 Task: Search one way flight ticket for 4 adults, 2 children, 2 infants in seat and 1 infant on lap in economy from Indianapolis: Indianapolis International Airport to Jacksonville: Albert J. Ellis Airport on 5-3-2023. Number of bags: 10 checked bags. Price is upto 65000. Outbound departure time preference is 15:45.
Action: Mouse moved to (226, 330)
Screenshot: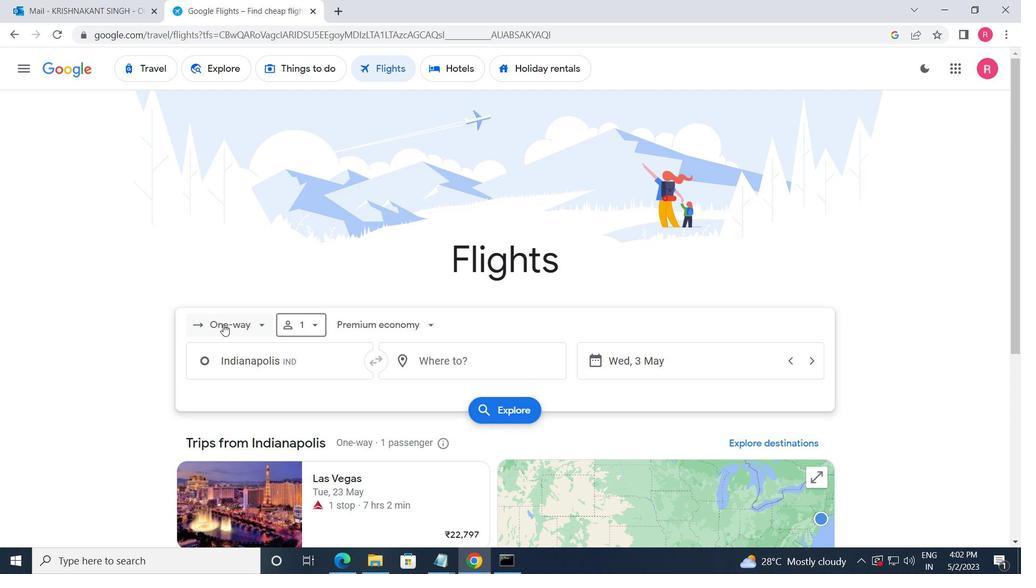 
Action: Mouse pressed left at (226, 330)
Screenshot: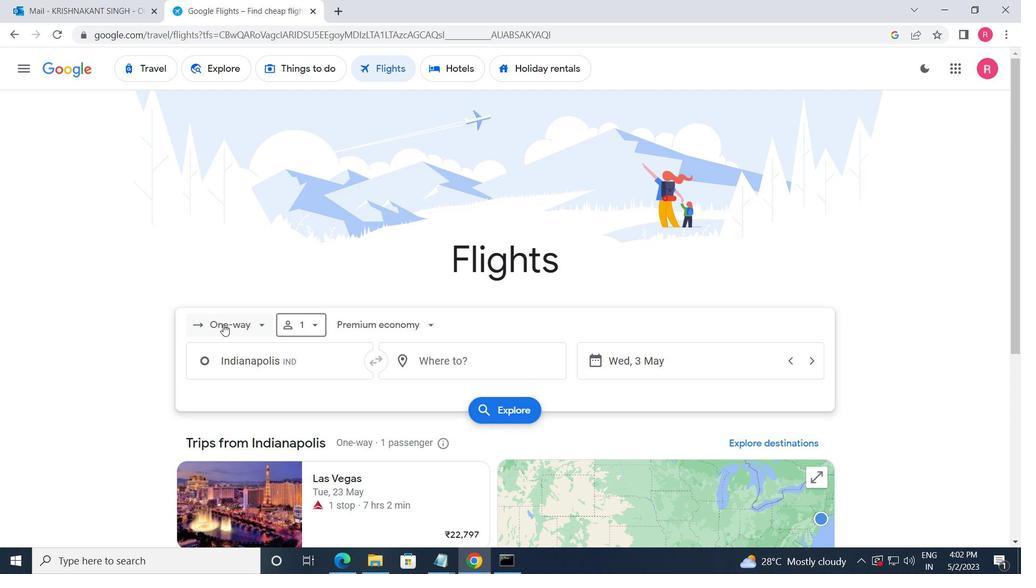 
Action: Mouse moved to (272, 397)
Screenshot: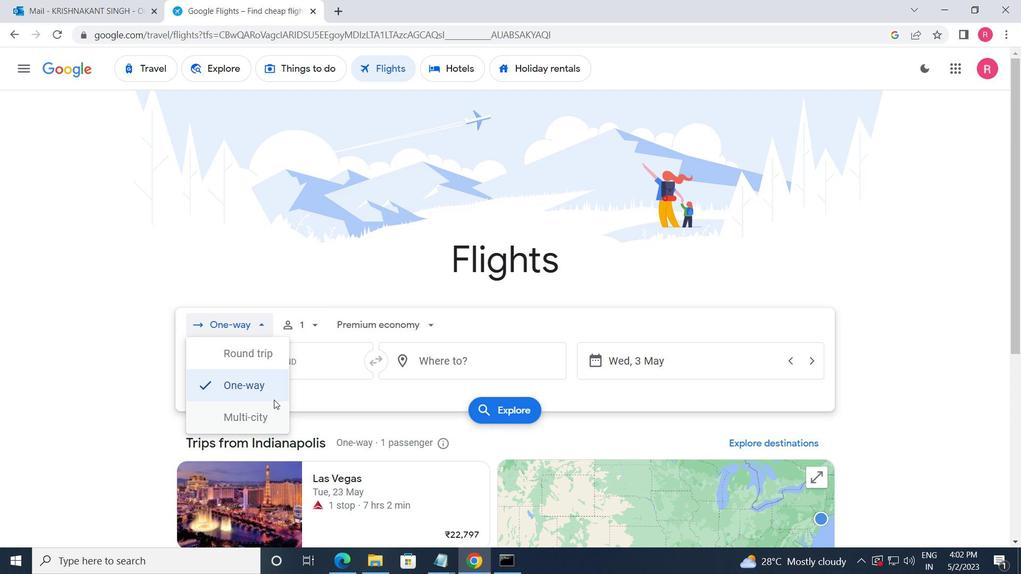 
Action: Mouse pressed left at (272, 397)
Screenshot: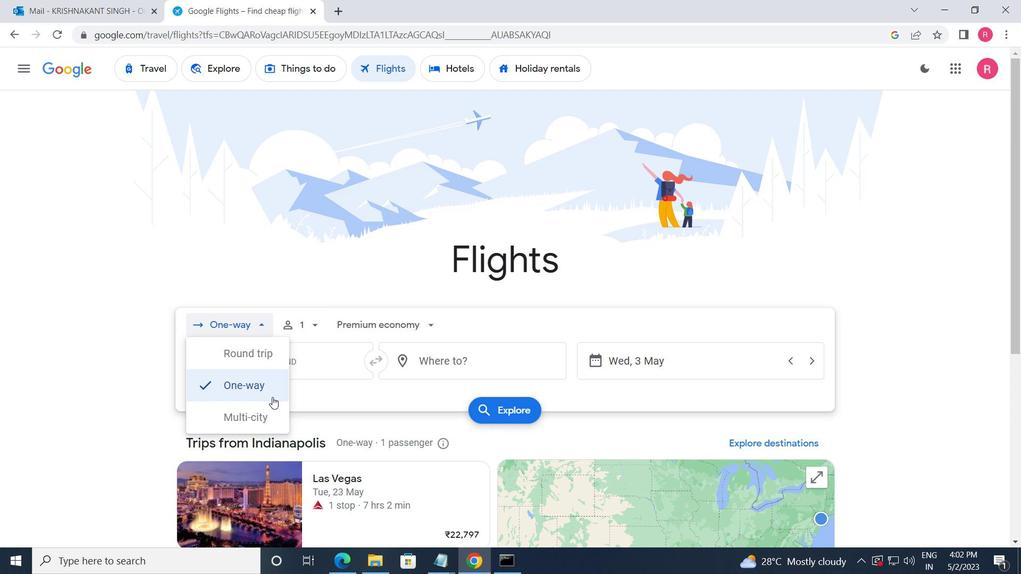 
Action: Mouse moved to (312, 320)
Screenshot: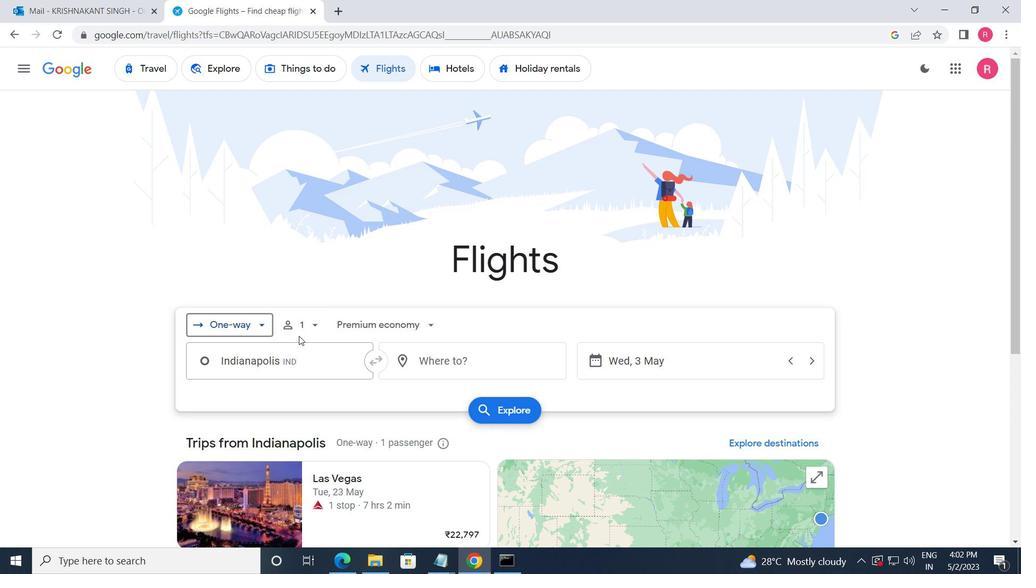 
Action: Mouse pressed left at (312, 320)
Screenshot: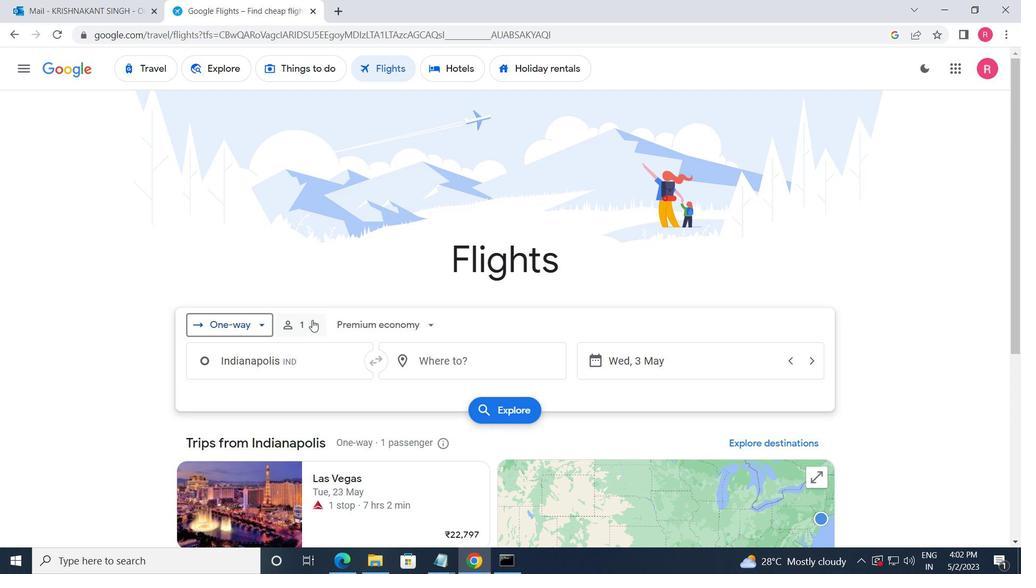 
Action: Mouse moved to (409, 365)
Screenshot: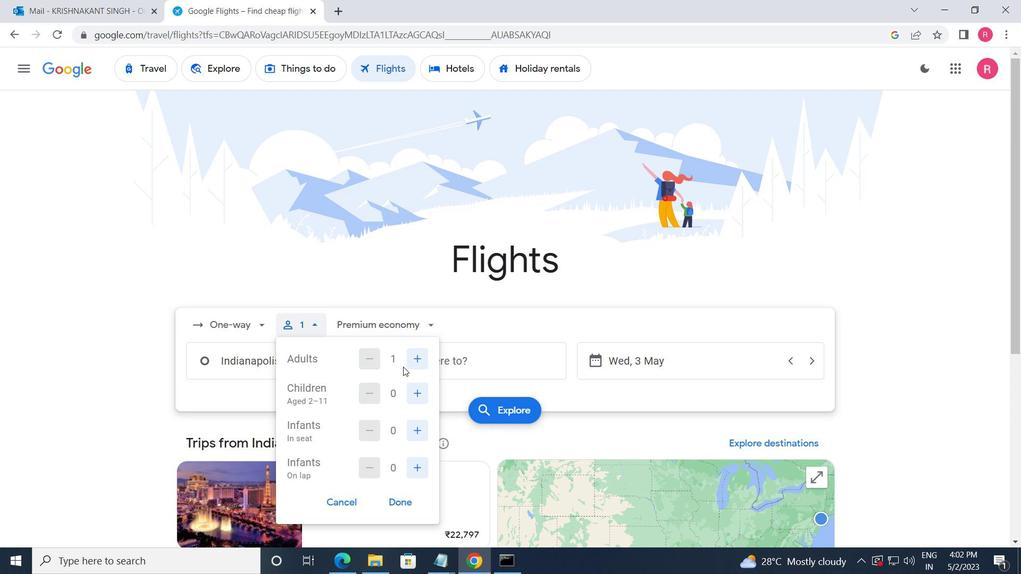 
Action: Mouse pressed left at (409, 365)
Screenshot: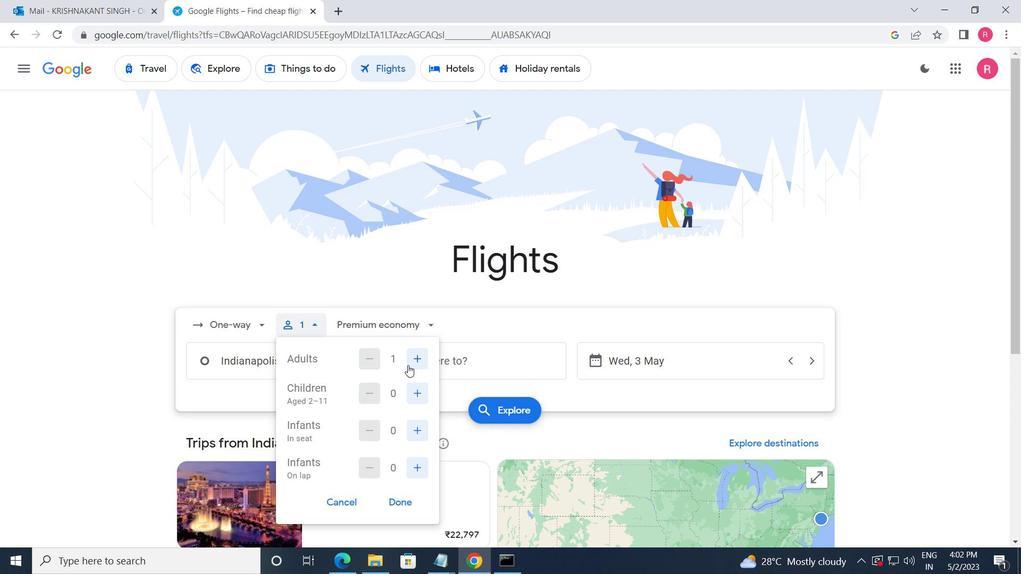 
Action: Mouse pressed left at (409, 365)
Screenshot: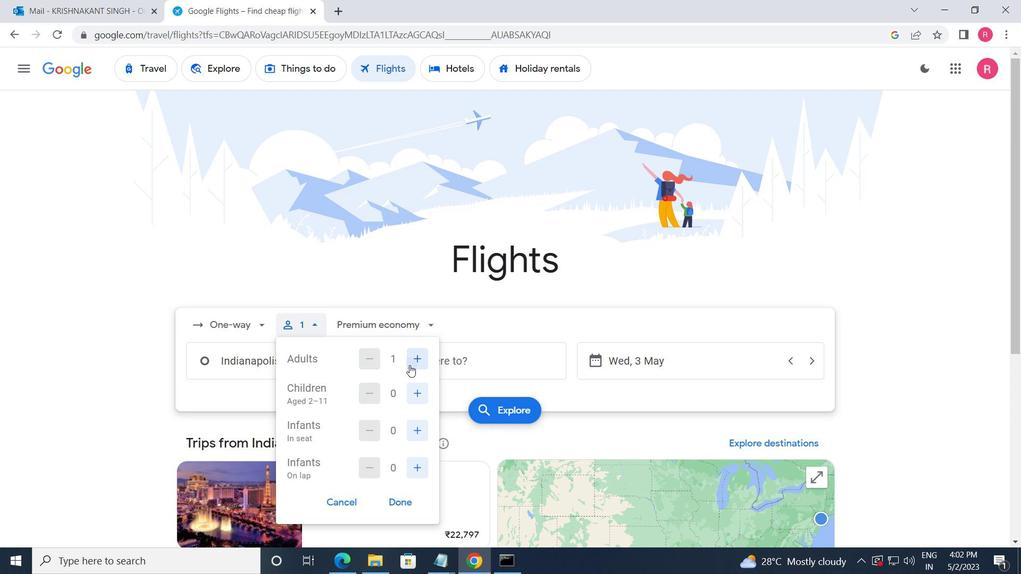 
Action: Mouse pressed left at (409, 365)
Screenshot: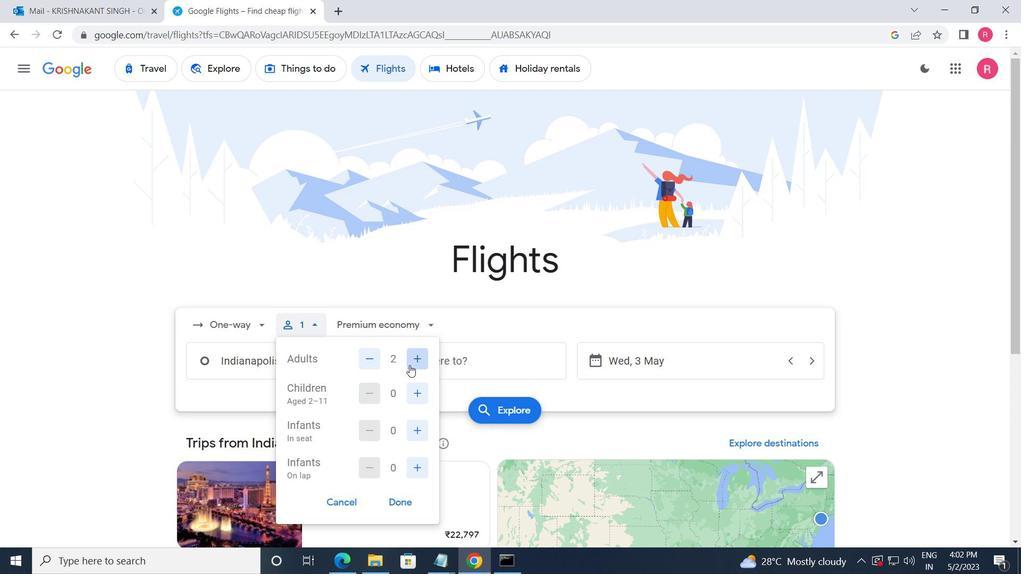 
Action: Mouse moved to (412, 390)
Screenshot: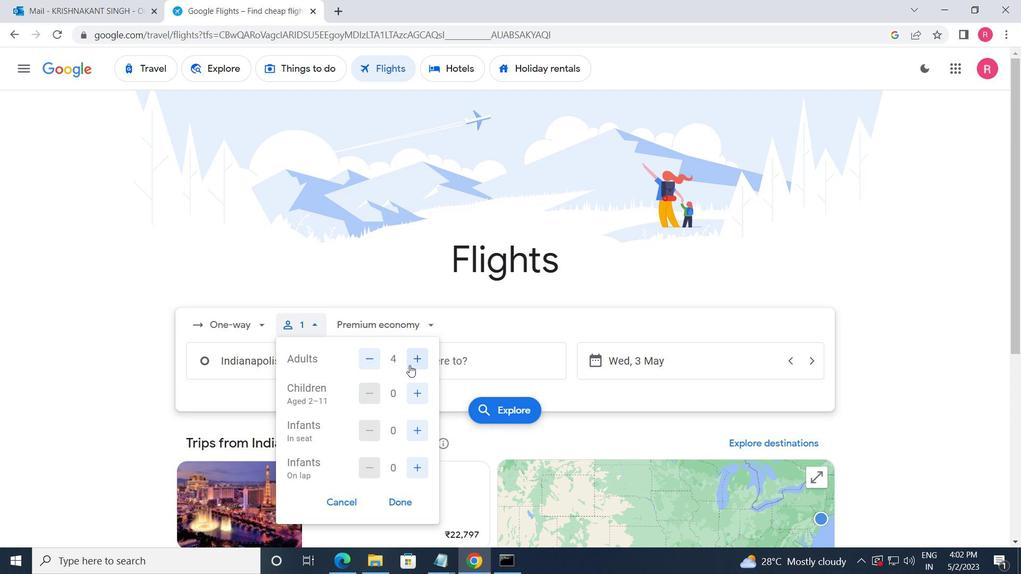 
Action: Mouse pressed left at (412, 390)
Screenshot: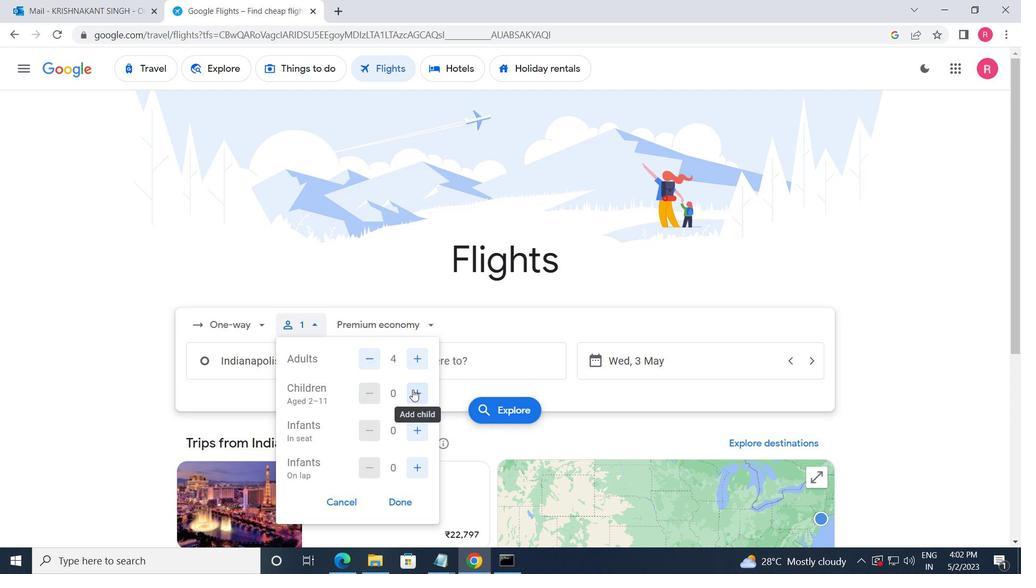 
Action: Mouse pressed left at (412, 390)
Screenshot: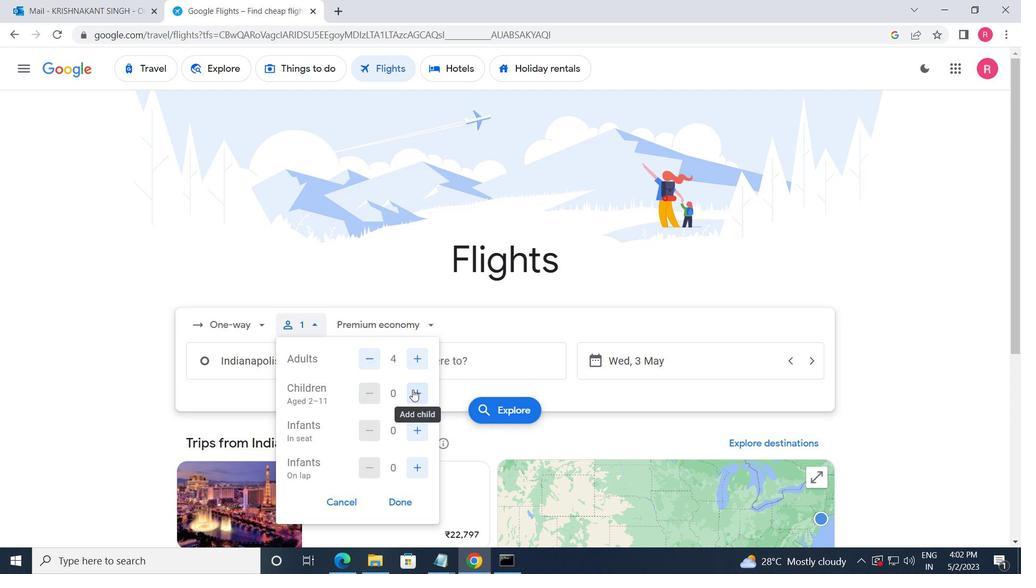 
Action: Mouse pressed left at (412, 390)
Screenshot: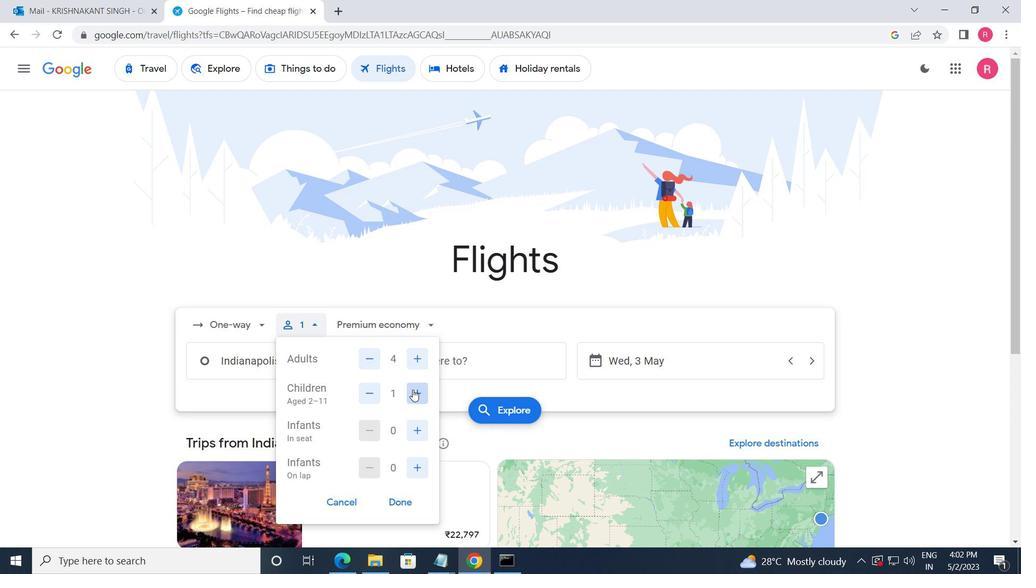 
Action: Mouse moved to (375, 403)
Screenshot: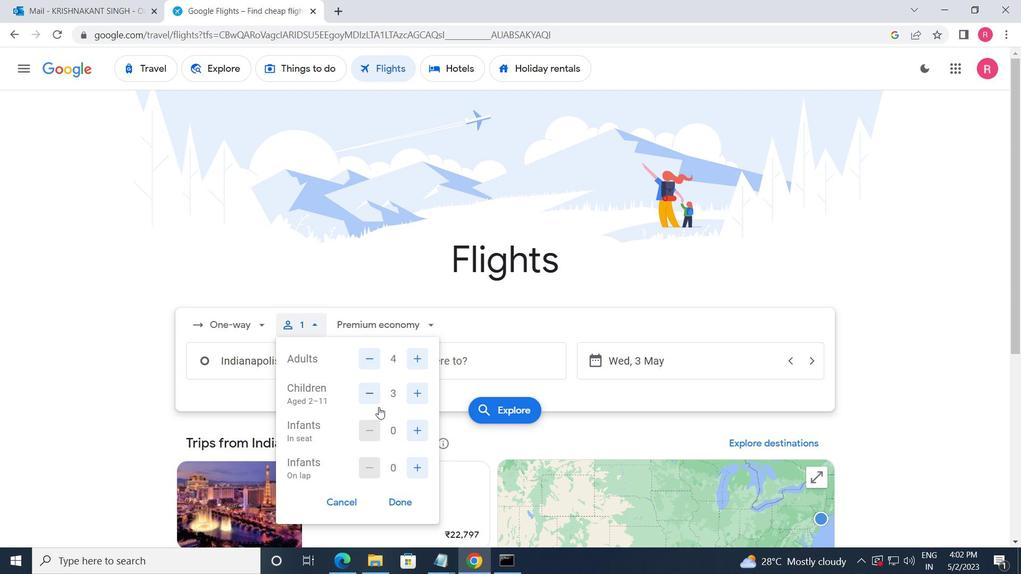 
Action: Mouse pressed left at (375, 403)
Screenshot: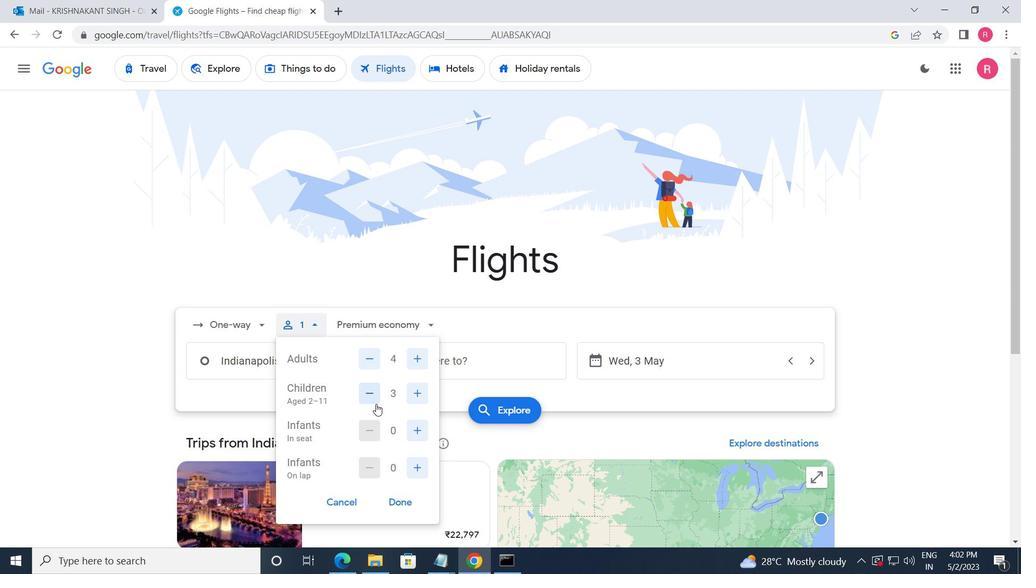 
Action: Mouse moved to (419, 434)
Screenshot: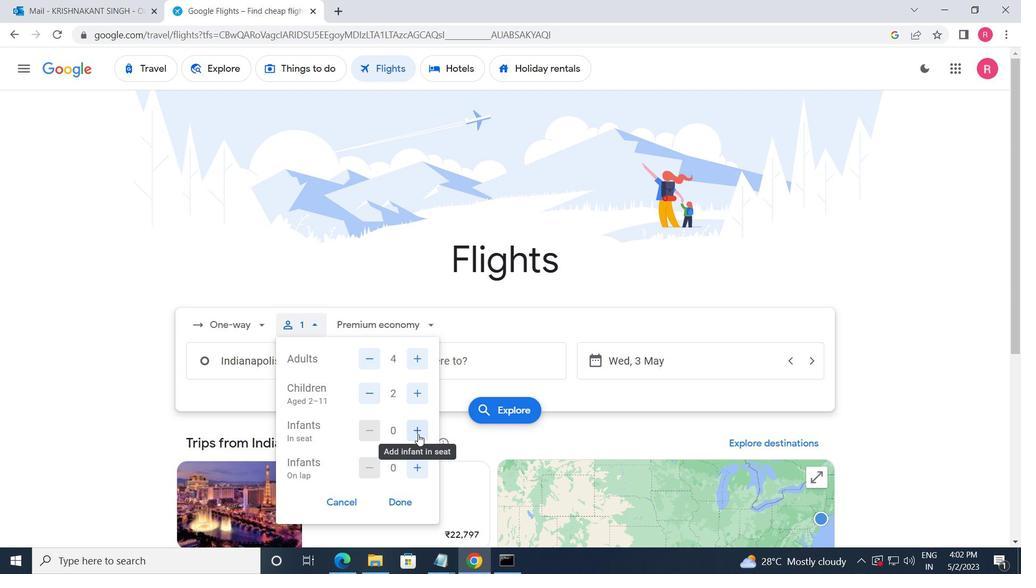 
Action: Mouse pressed left at (419, 434)
Screenshot: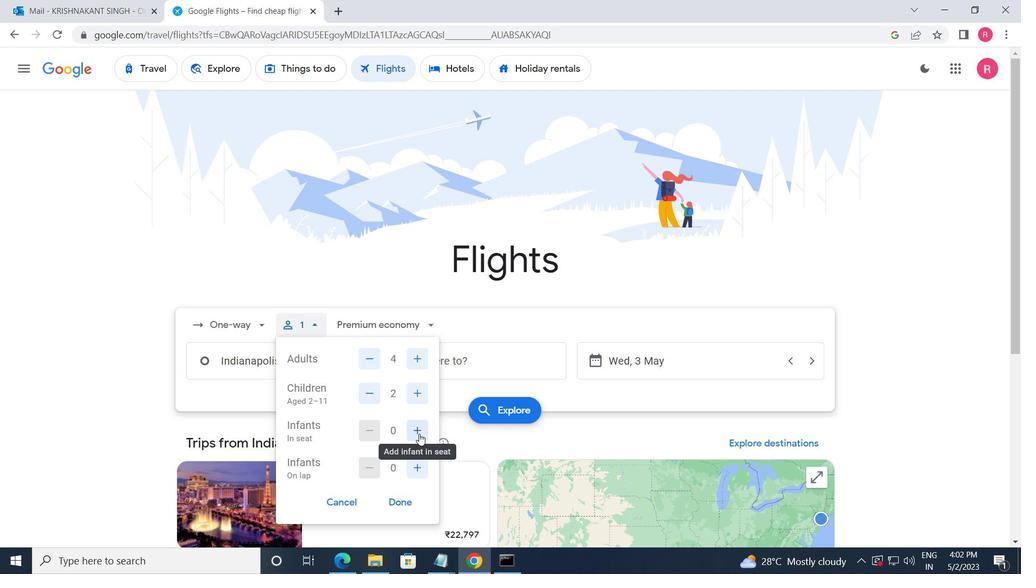 
Action: Mouse pressed left at (419, 434)
Screenshot: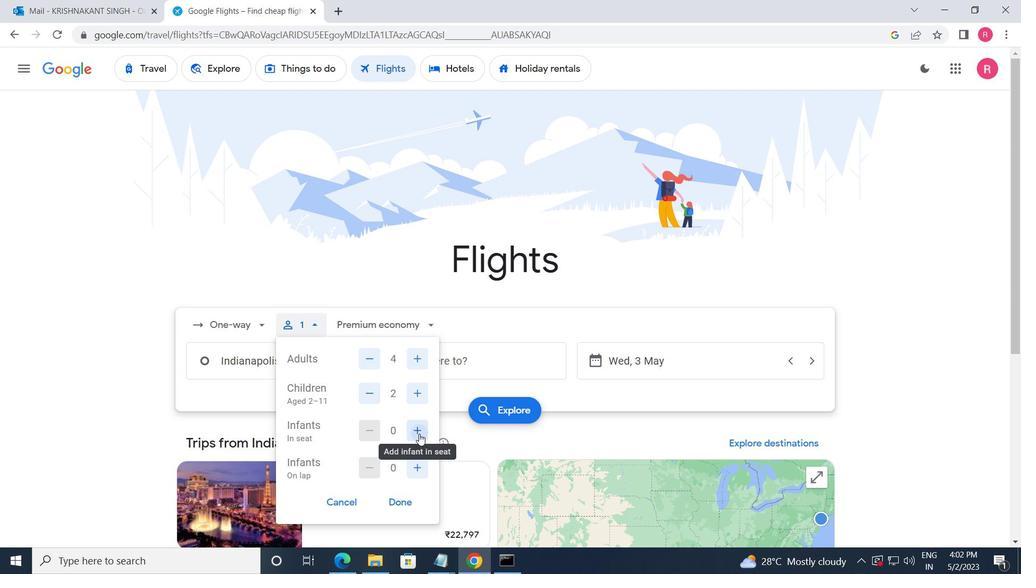 
Action: Mouse moved to (418, 457)
Screenshot: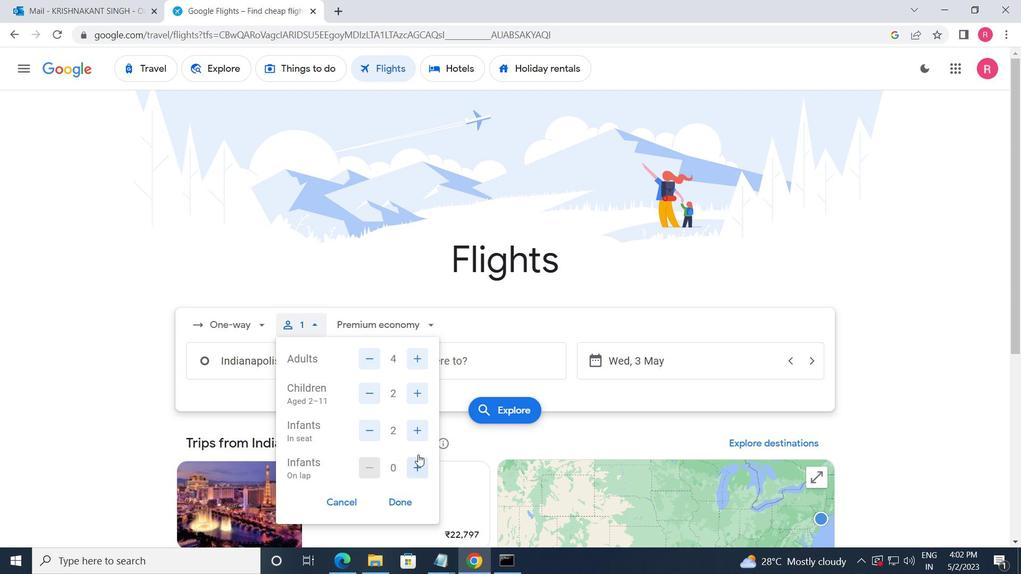 
Action: Mouse pressed left at (418, 457)
Screenshot: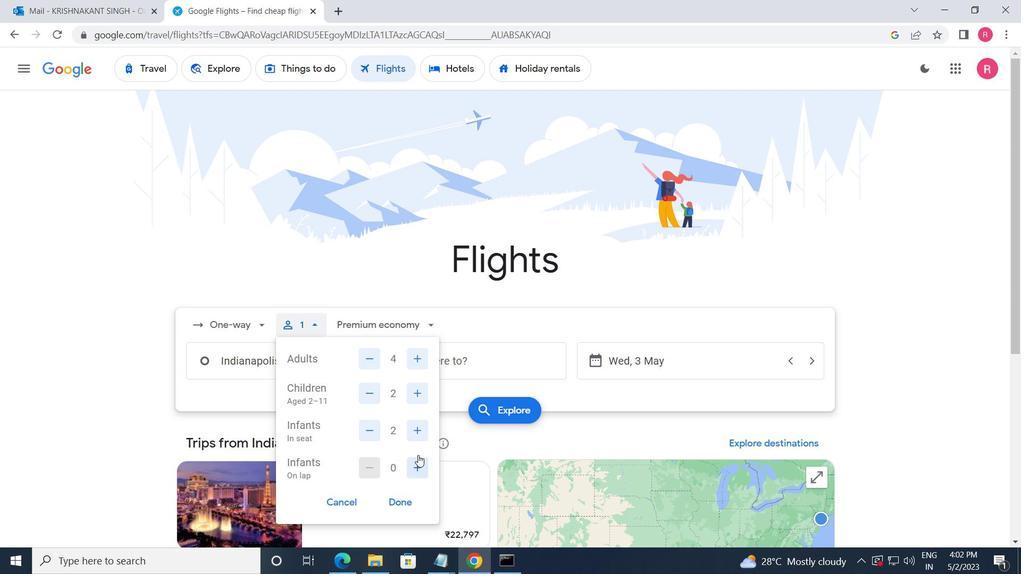 
Action: Mouse moved to (403, 496)
Screenshot: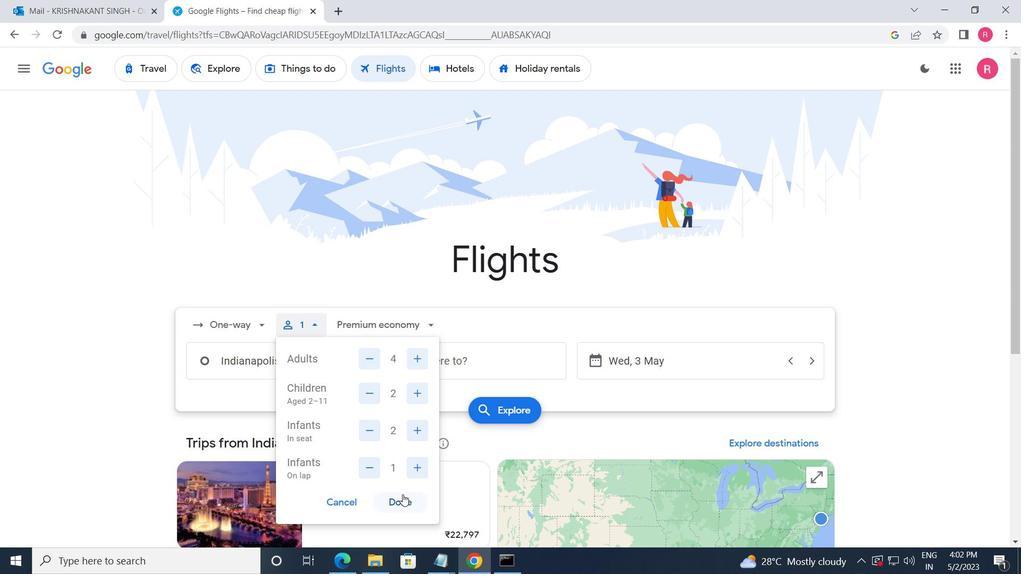 
Action: Mouse pressed left at (403, 496)
Screenshot: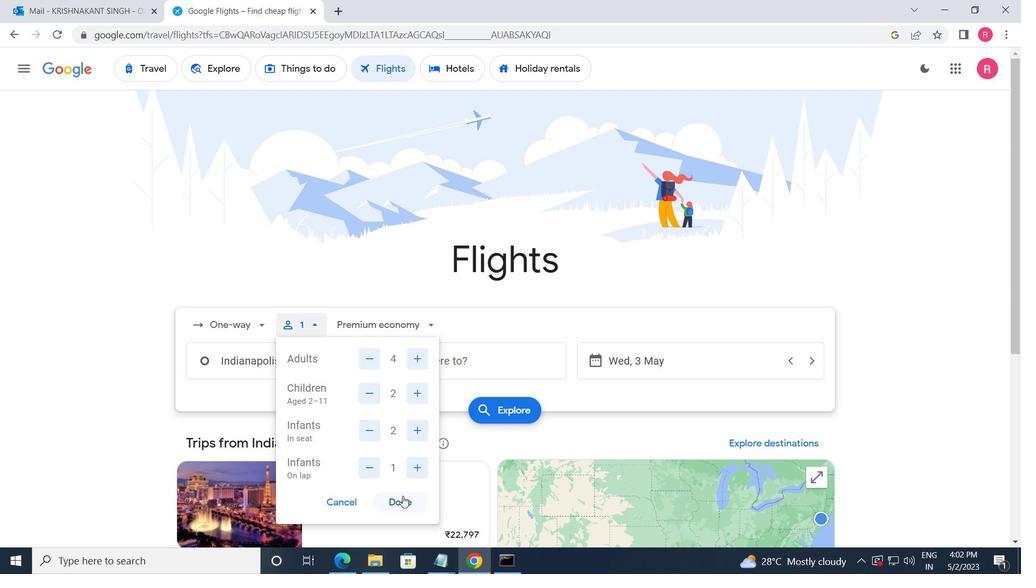 
Action: Mouse moved to (384, 332)
Screenshot: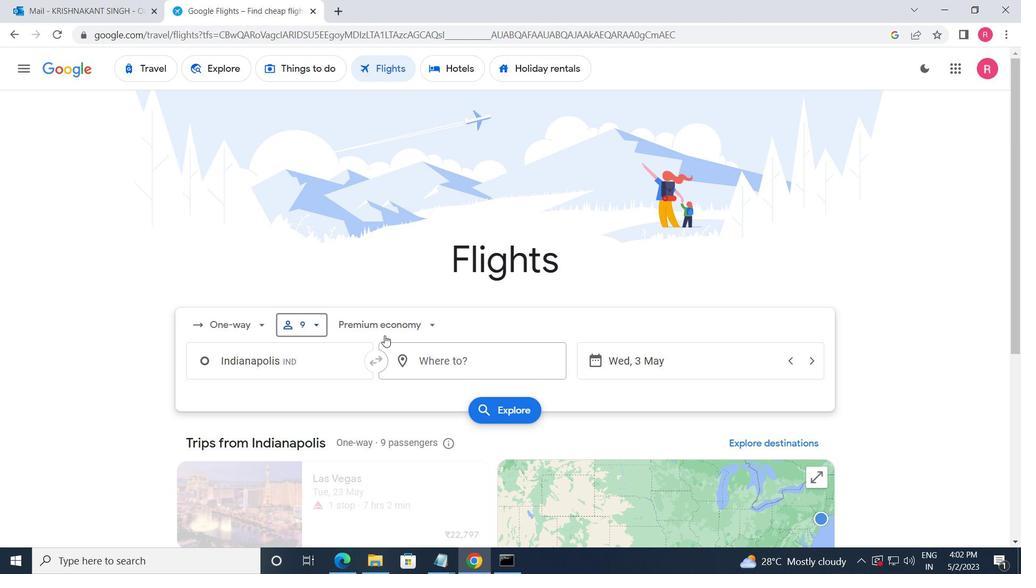 
Action: Mouse pressed left at (384, 332)
Screenshot: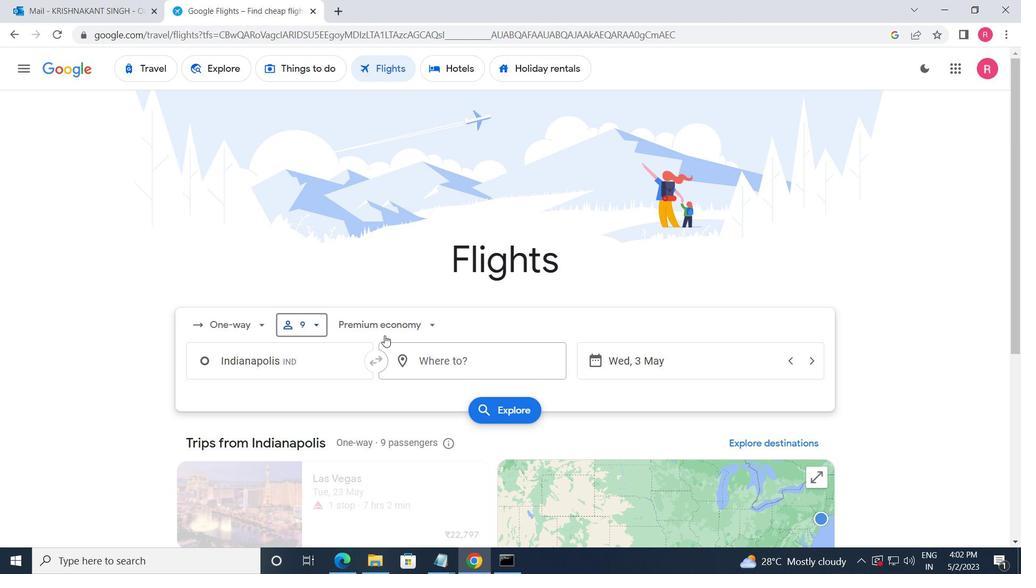 
Action: Mouse moved to (396, 423)
Screenshot: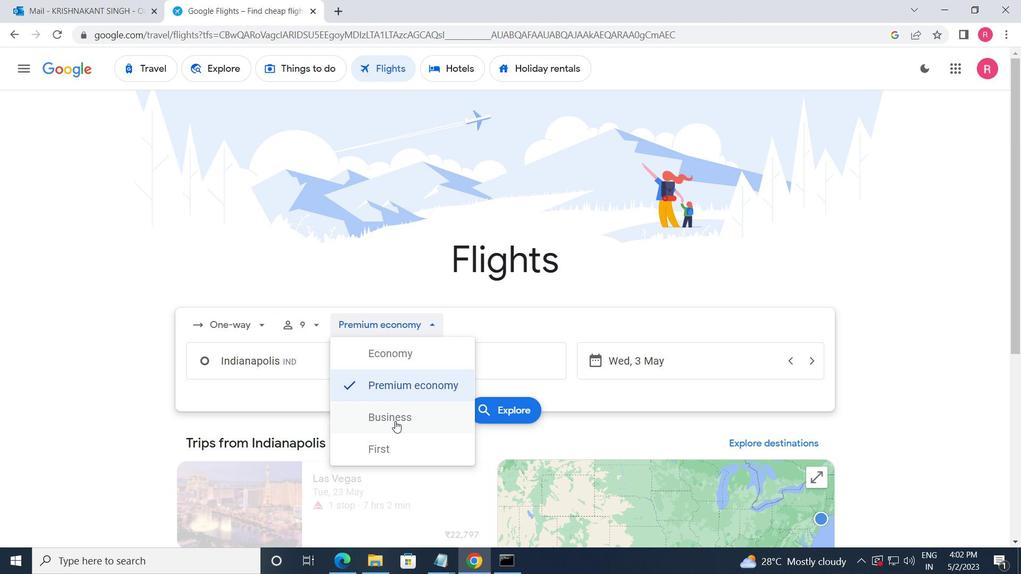 
Action: Mouse pressed left at (396, 423)
Screenshot: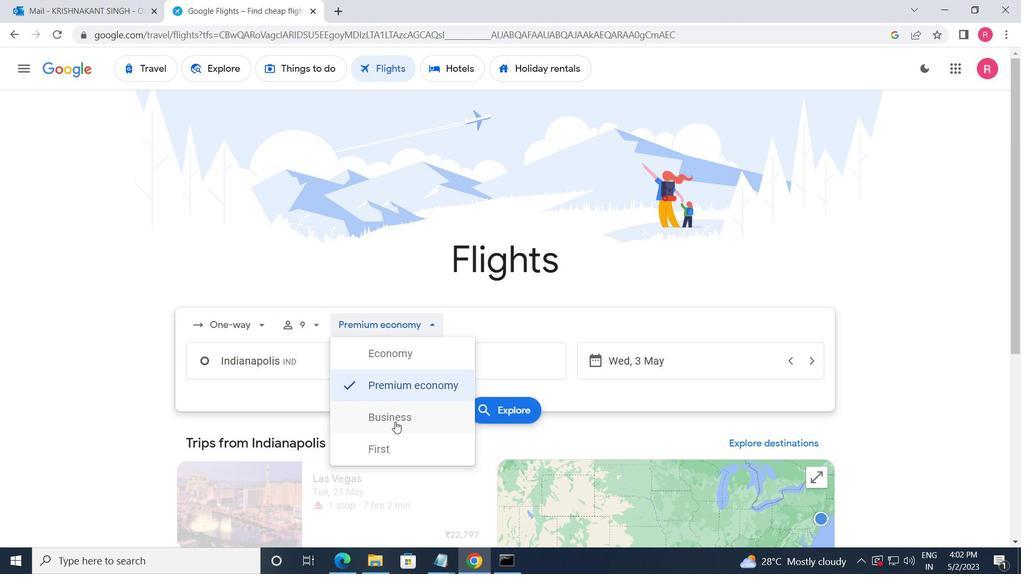 
Action: Mouse moved to (386, 331)
Screenshot: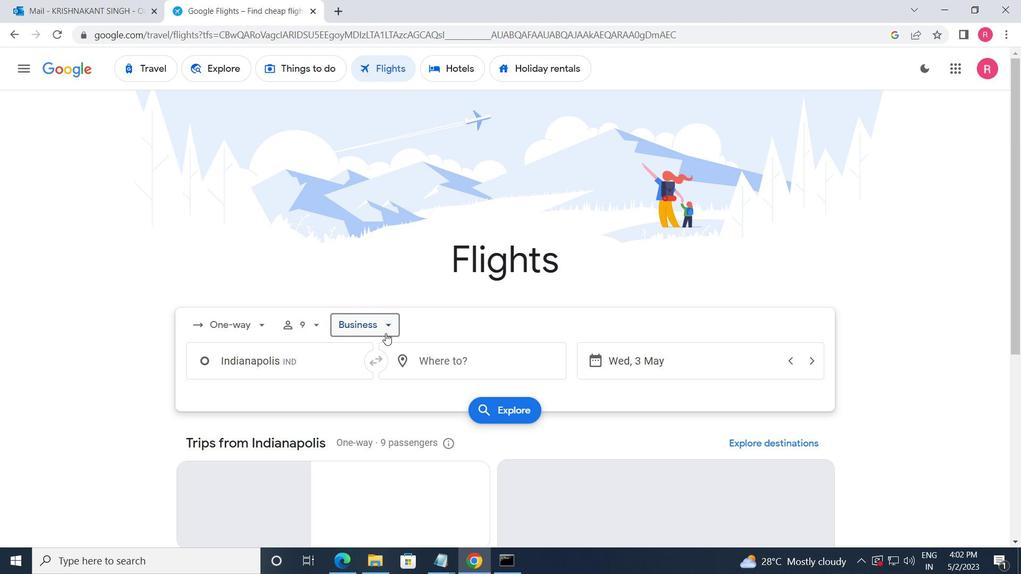 
Action: Mouse pressed left at (386, 331)
Screenshot: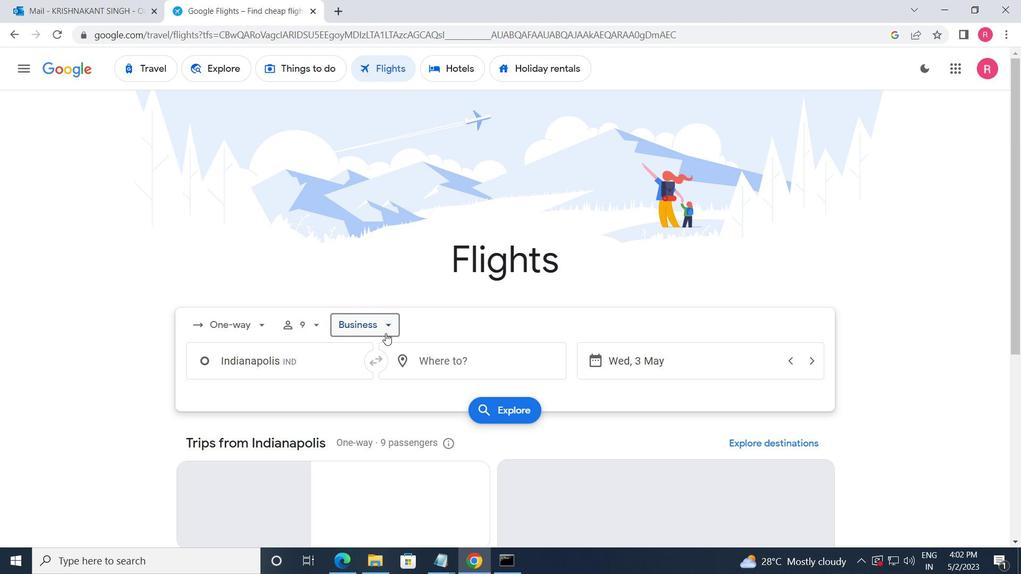
Action: Mouse moved to (404, 358)
Screenshot: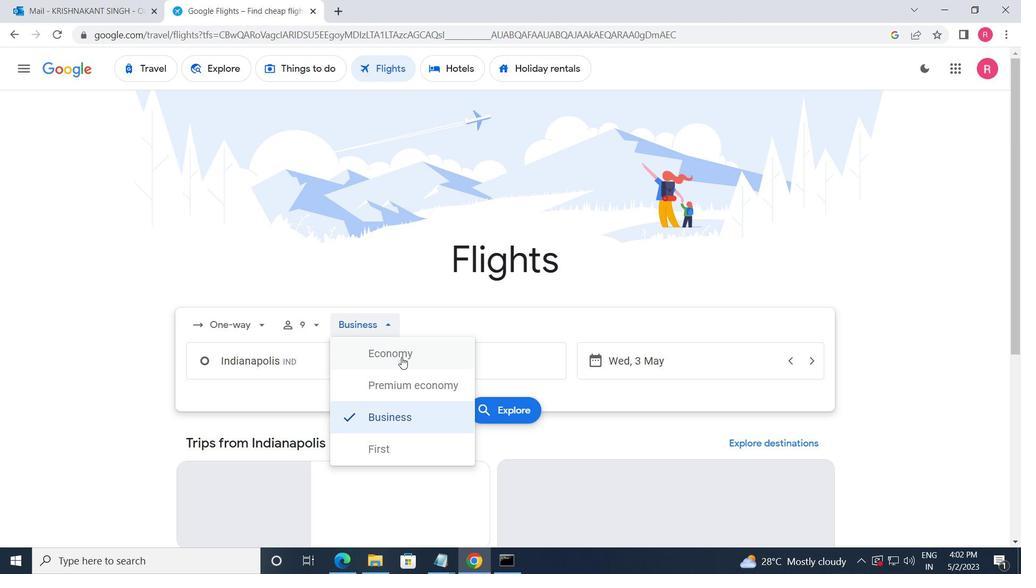 
Action: Mouse pressed left at (404, 358)
Screenshot: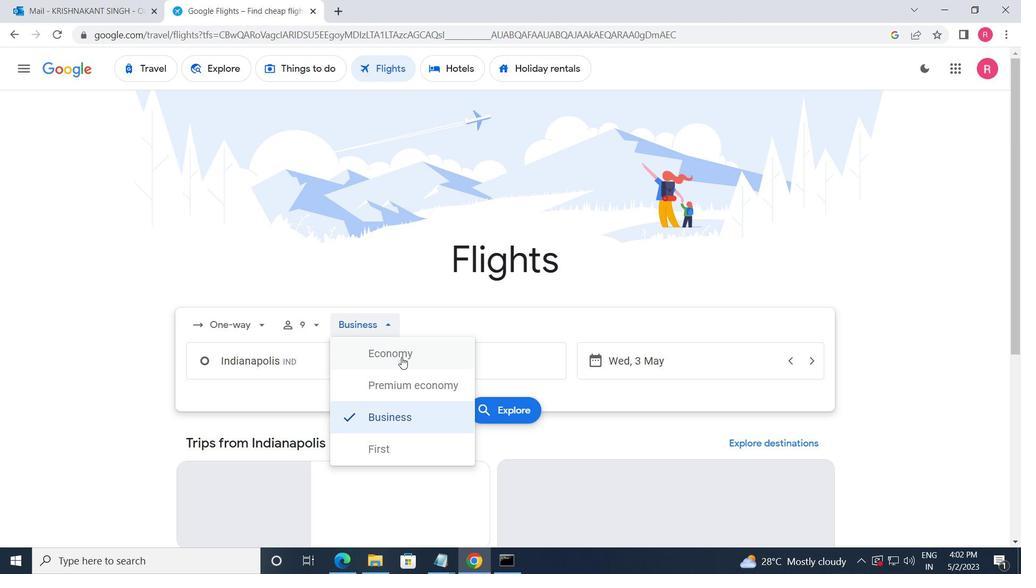 
Action: Mouse moved to (329, 377)
Screenshot: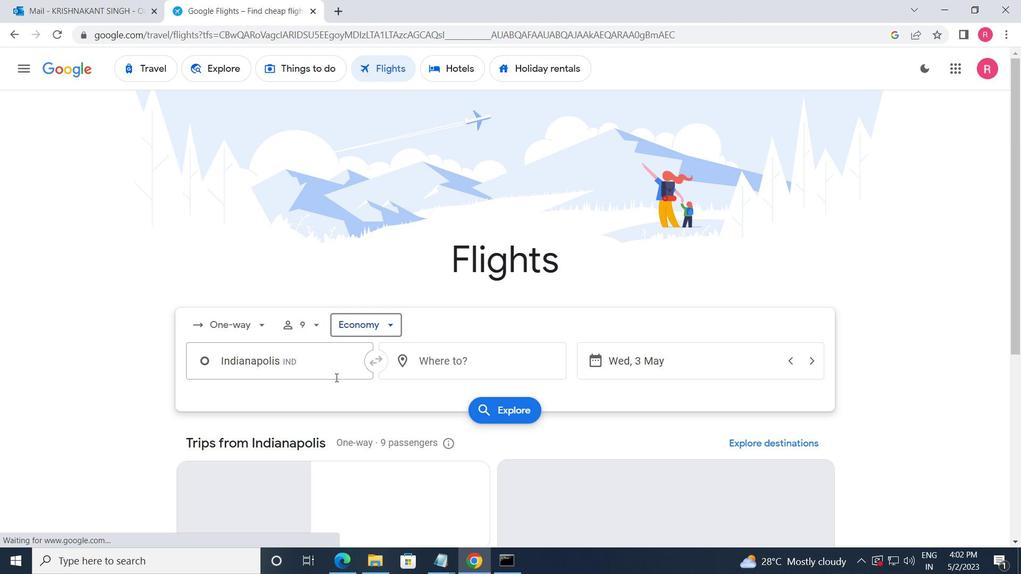 
Action: Mouse pressed left at (329, 377)
Screenshot: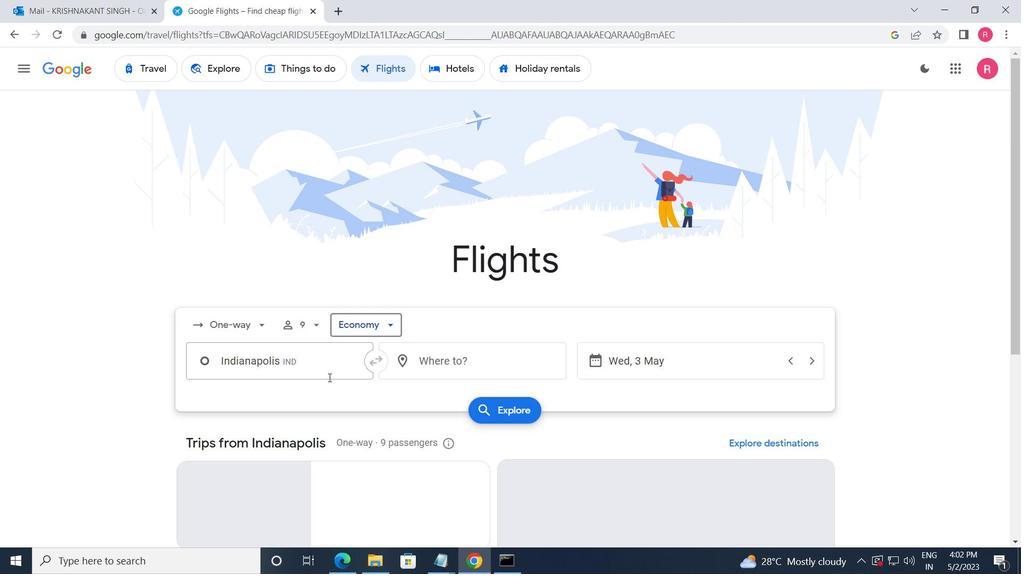 
Action: Mouse moved to (330, 441)
Screenshot: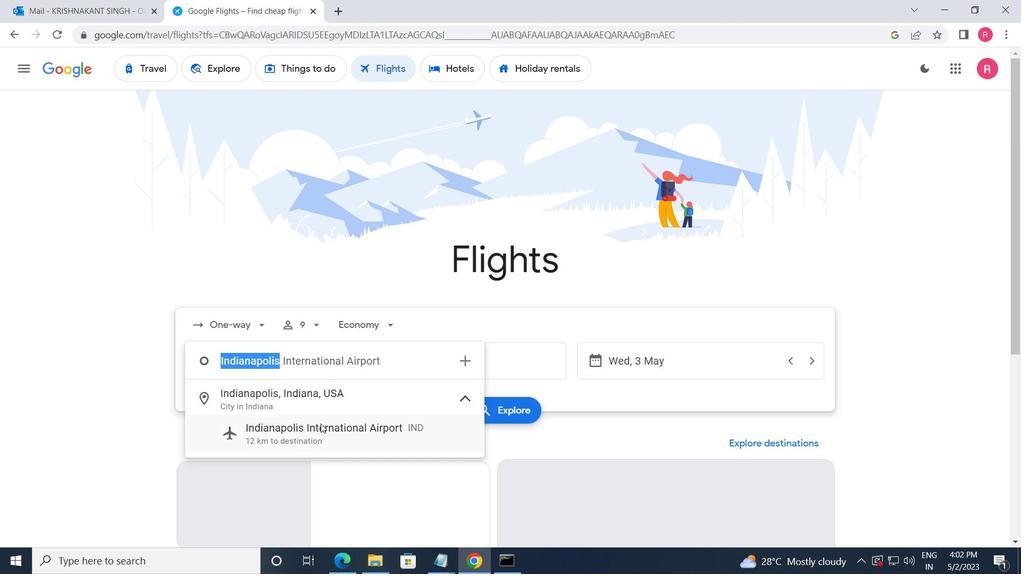 
Action: Mouse pressed left at (330, 441)
Screenshot: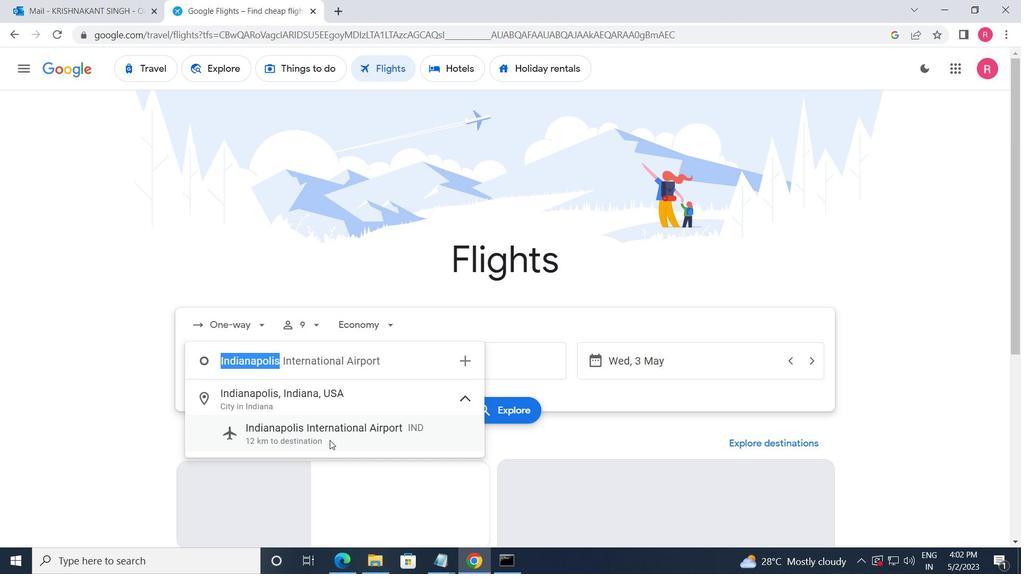 
Action: Mouse moved to (503, 368)
Screenshot: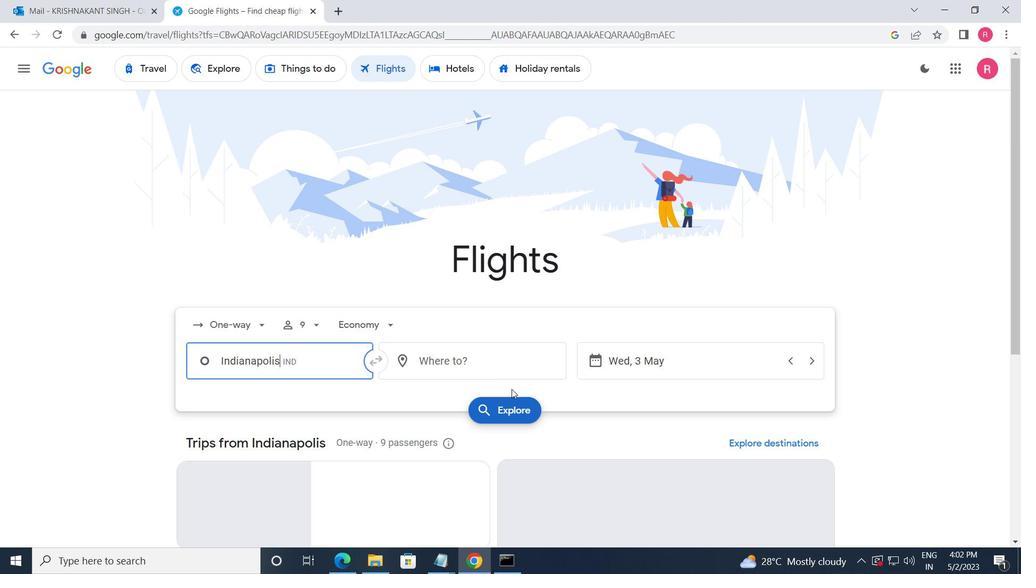 
Action: Mouse pressed left at (503, 368)
Screenshot: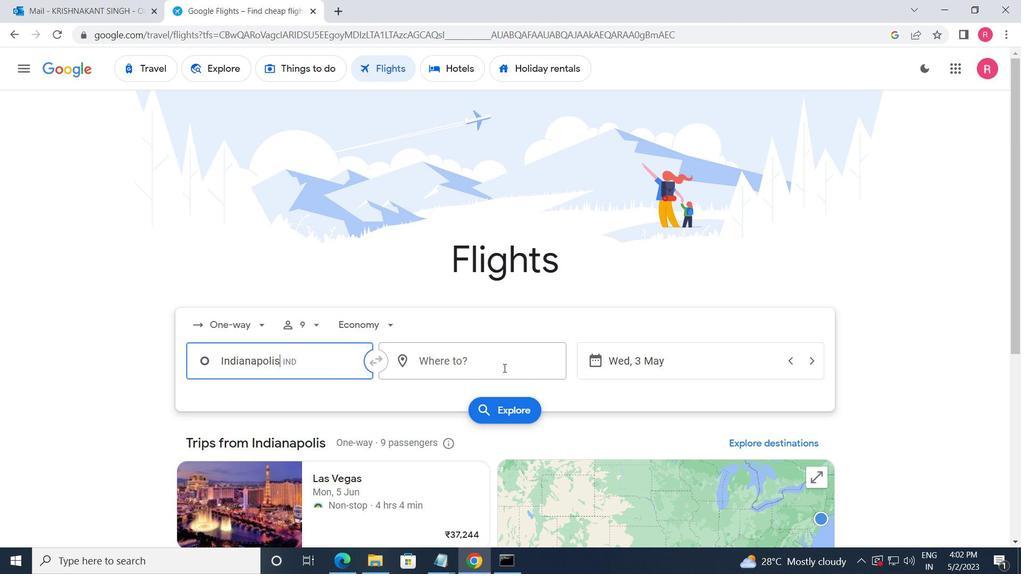 
Action: Mouse moved to (471, 488)
Screenshot: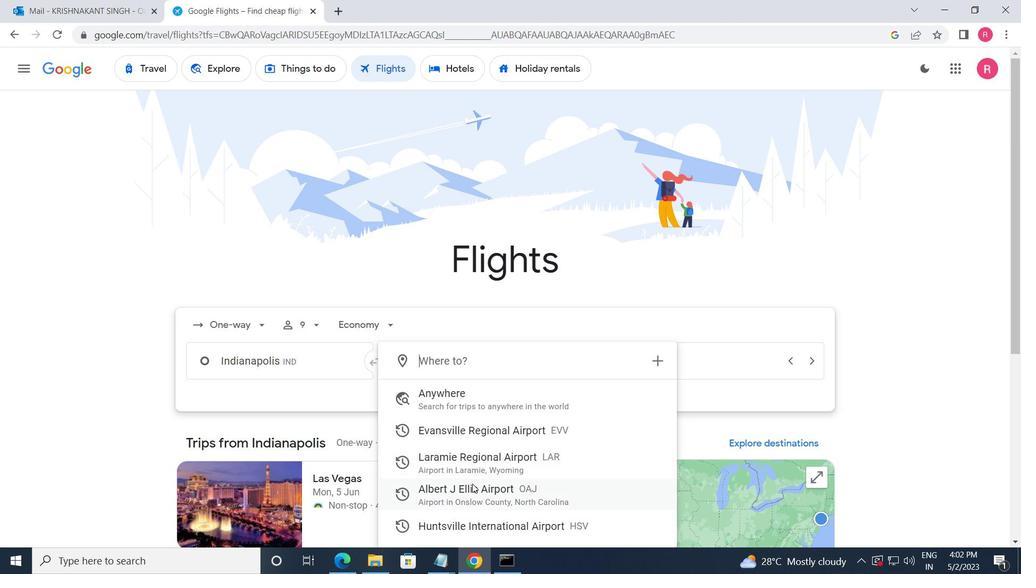 
Action: Mouse pressed left at (471, 488)
Screenshot: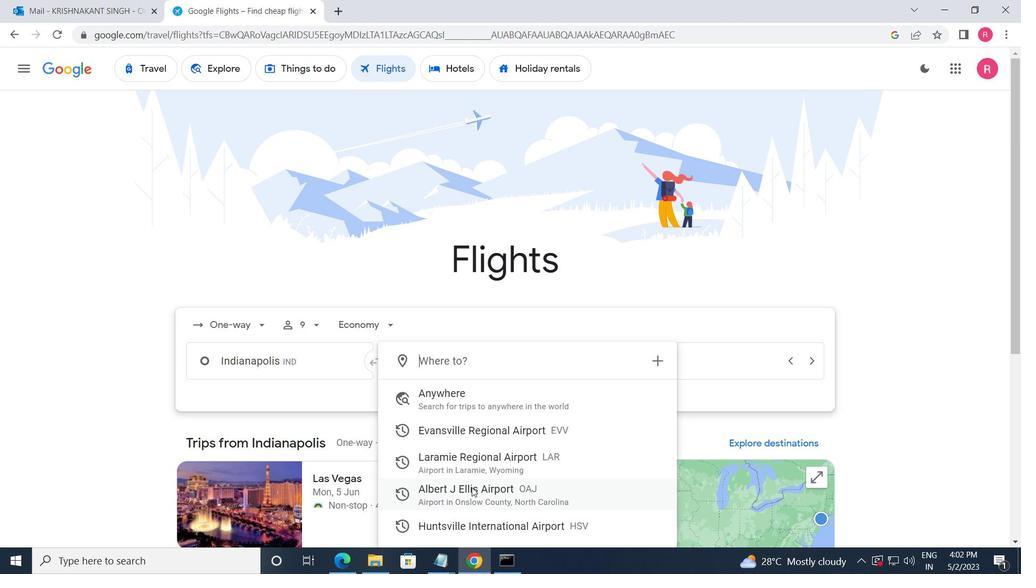 
Action: Mouse moved to (684, 375)
Screenshot: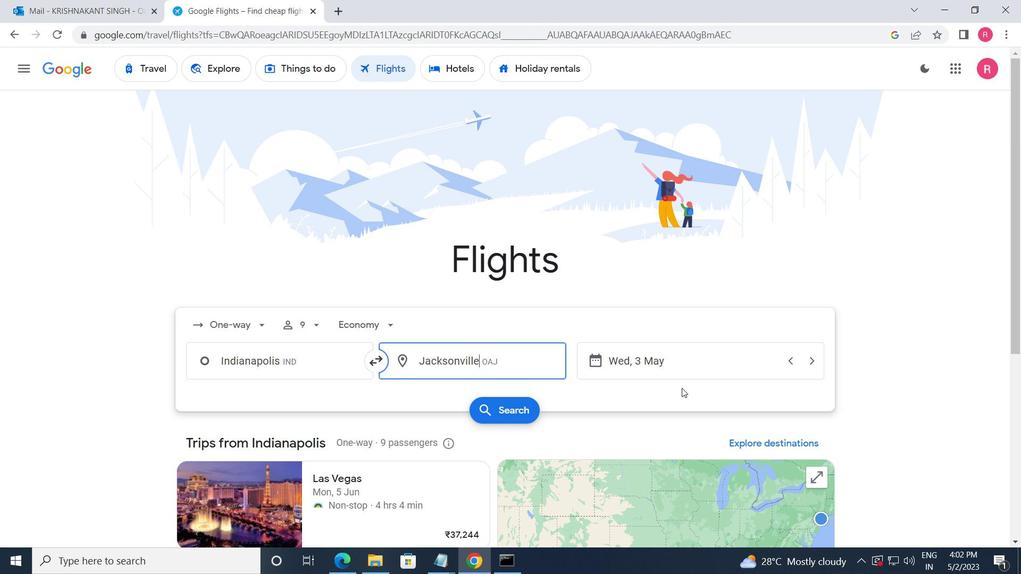 
Action: Mouse pressed left at (684, 375)
Screenshot: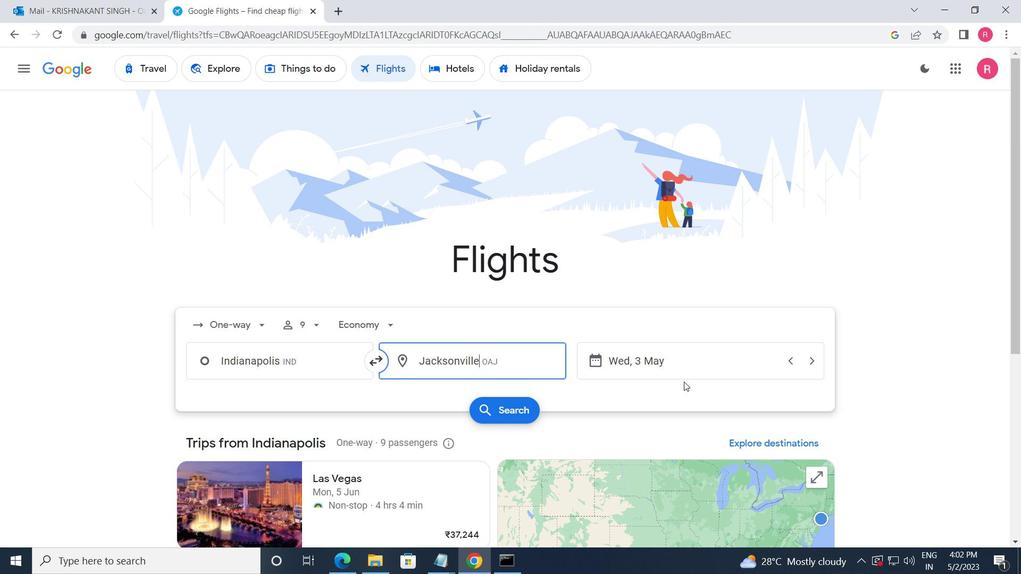 
Action: Mouse moved to (453, 310)
Screenshot: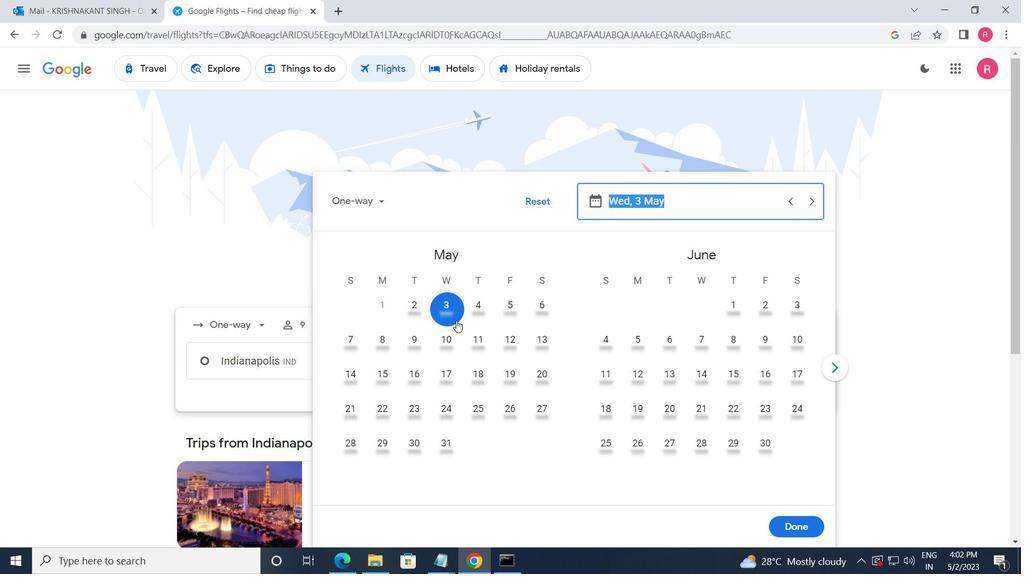 
Action: Mouse pressed left at (453, 310)
Screenshot: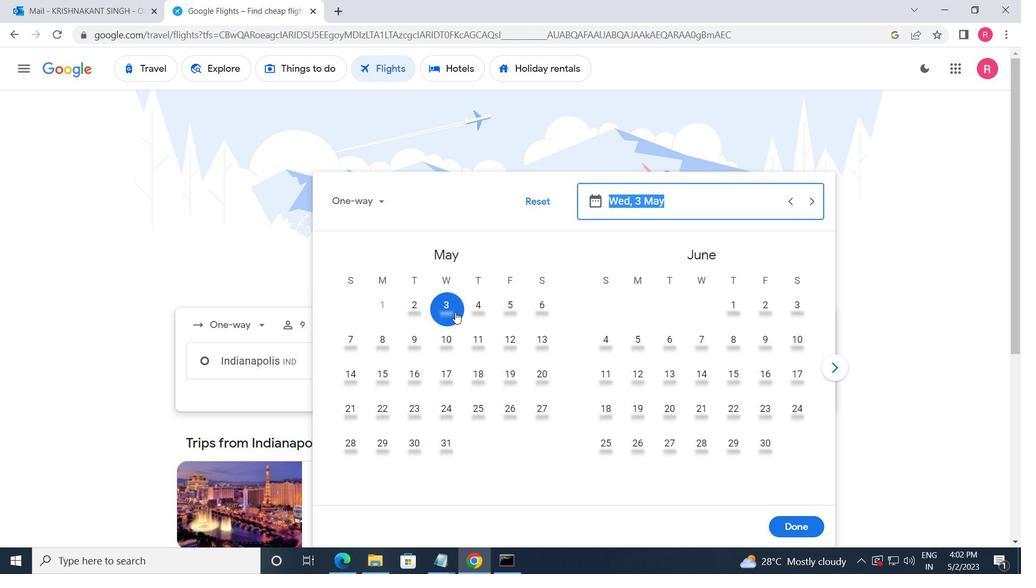 
Action: Mouse moved to (804, 525)
Screenshot: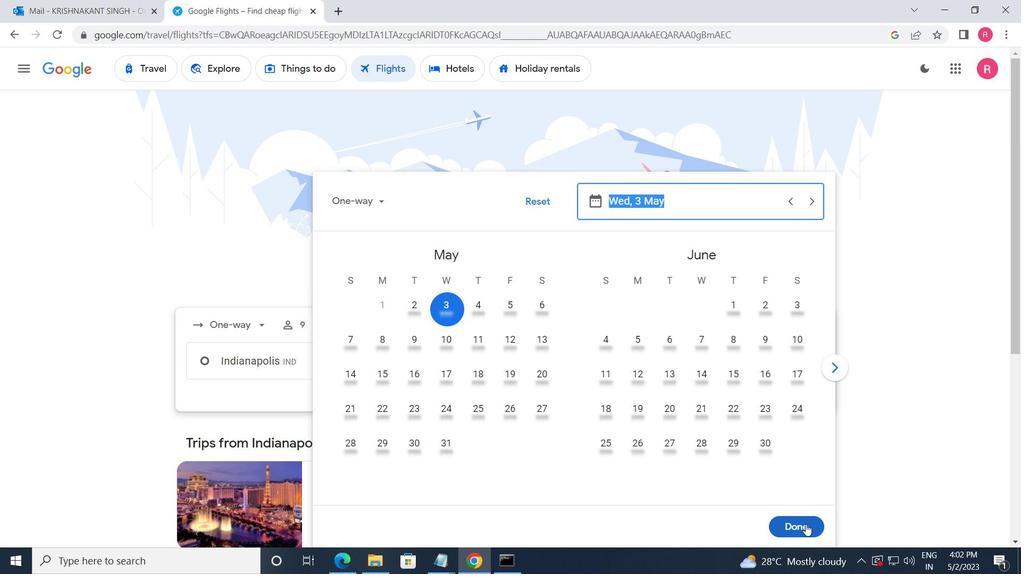 
Action: Mouse pressed left at (804, 525)
Screenshot: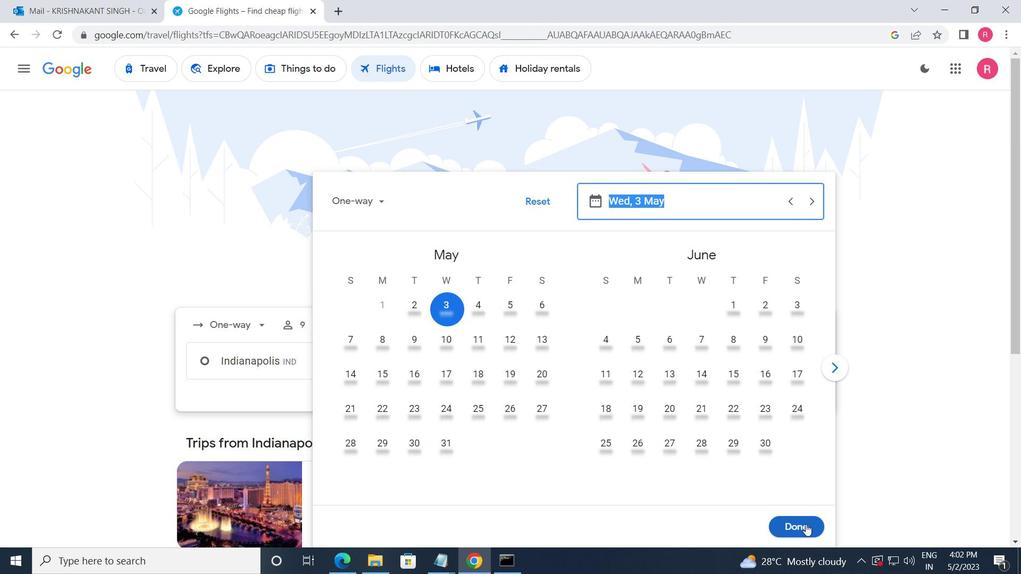 
Action: Mouse moved to (527, 419)
Screenshot: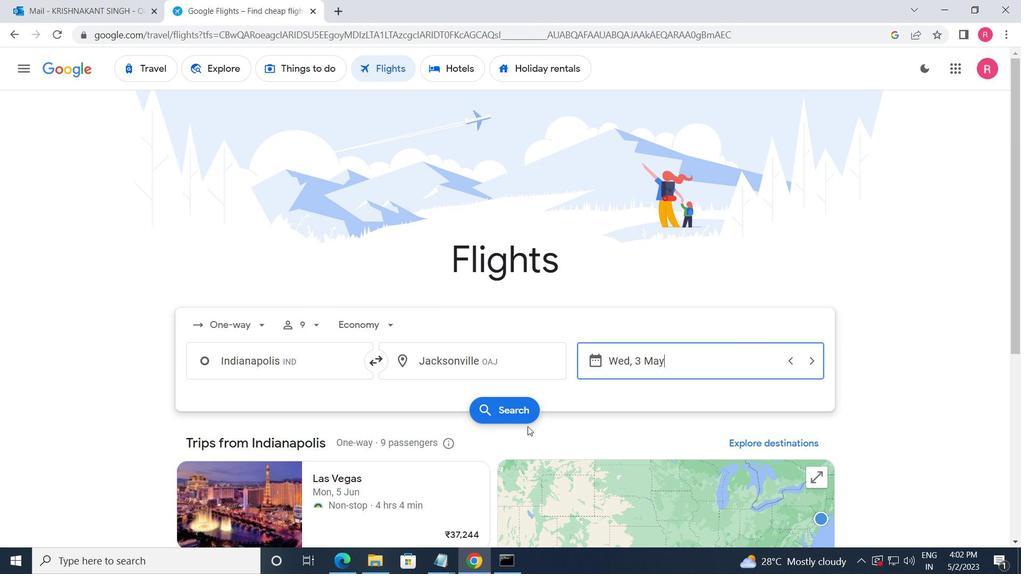 
Action: Mouse pressed left at (527, 419)
Screenshot: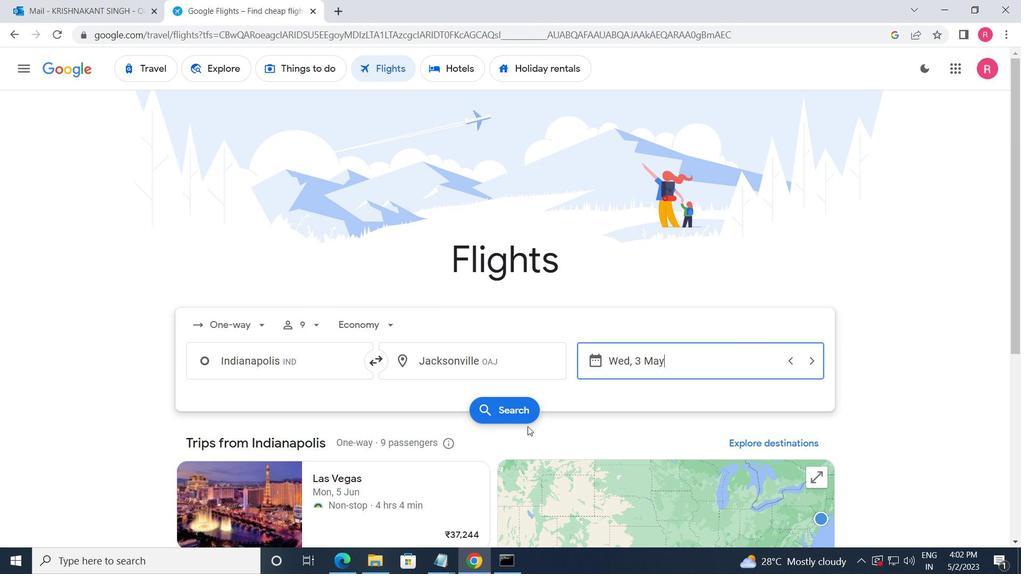 
Action: Mouse moved to (219, 202)
Screenshot: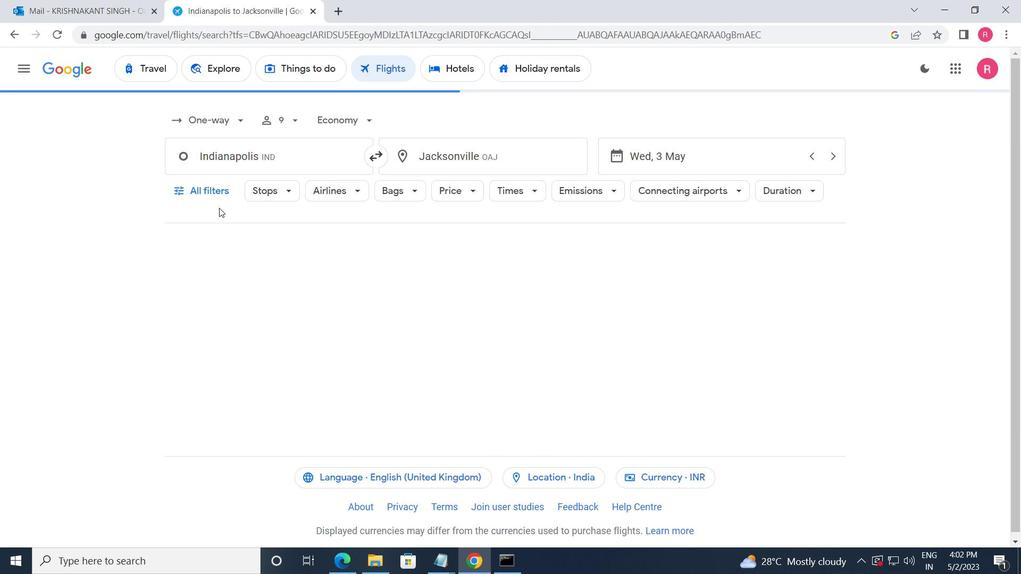 
Action: Mouse pressed left at (219, 202)
Screenshot: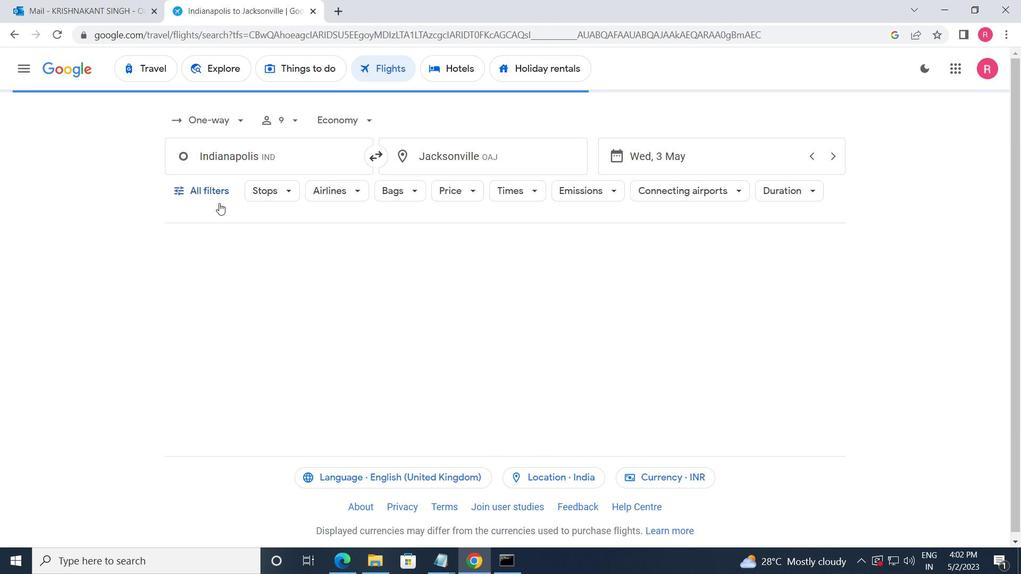
Action: Mouse moved to (275, 343)
Screenshot: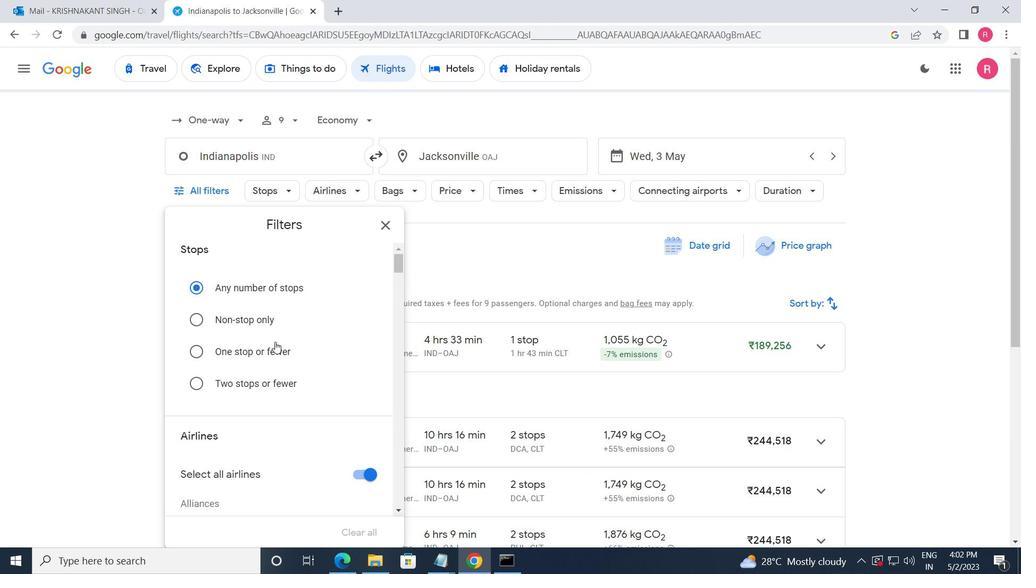 
Action: Mouse scrolled (275, 342) with delta (0, 0)
Screenshot: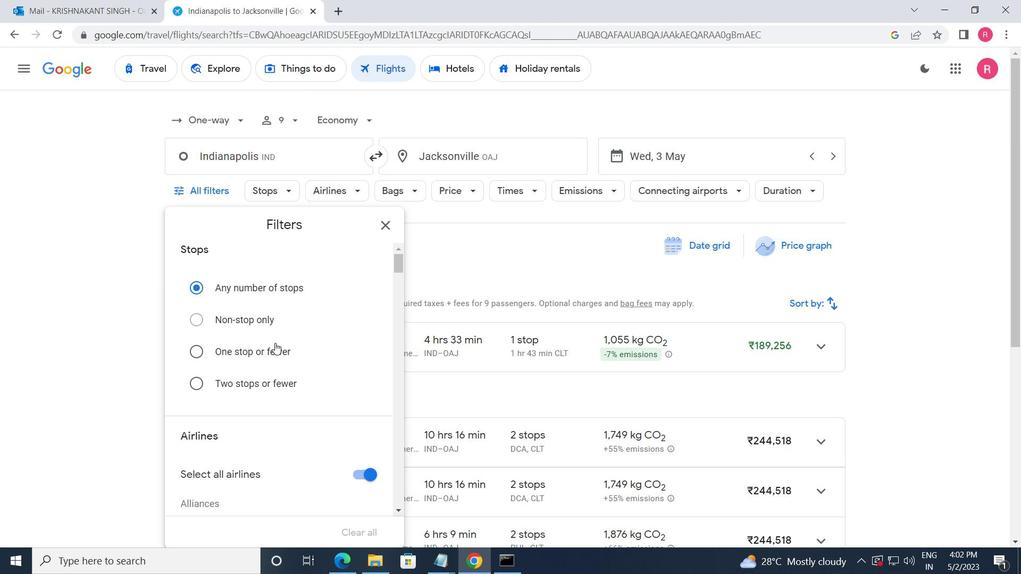 
Action: Mouse scrolled (275, 342) with delta (0, 0)
Screenshot: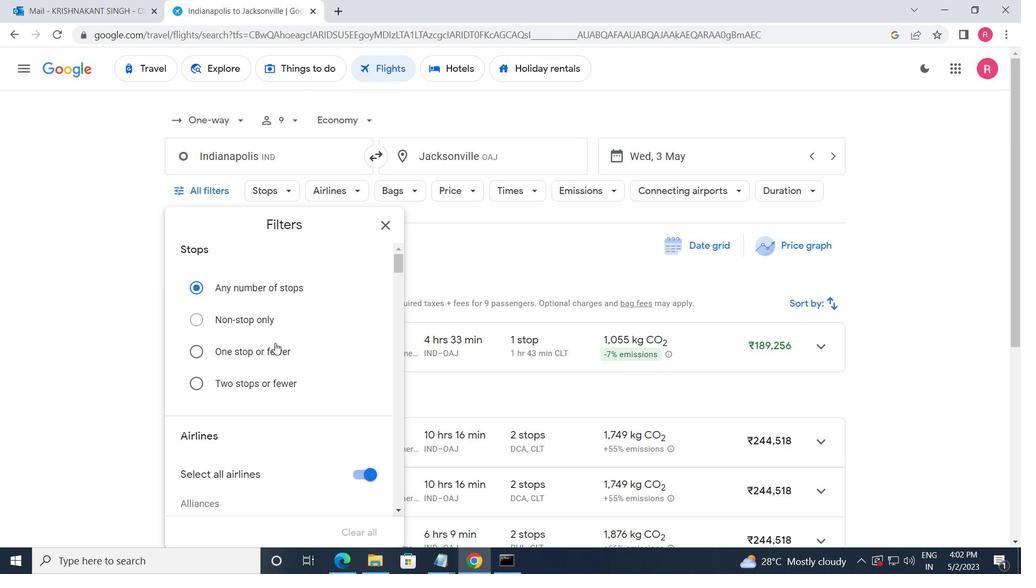 
Action: Mouse moved to (281, 351)
Screenshot: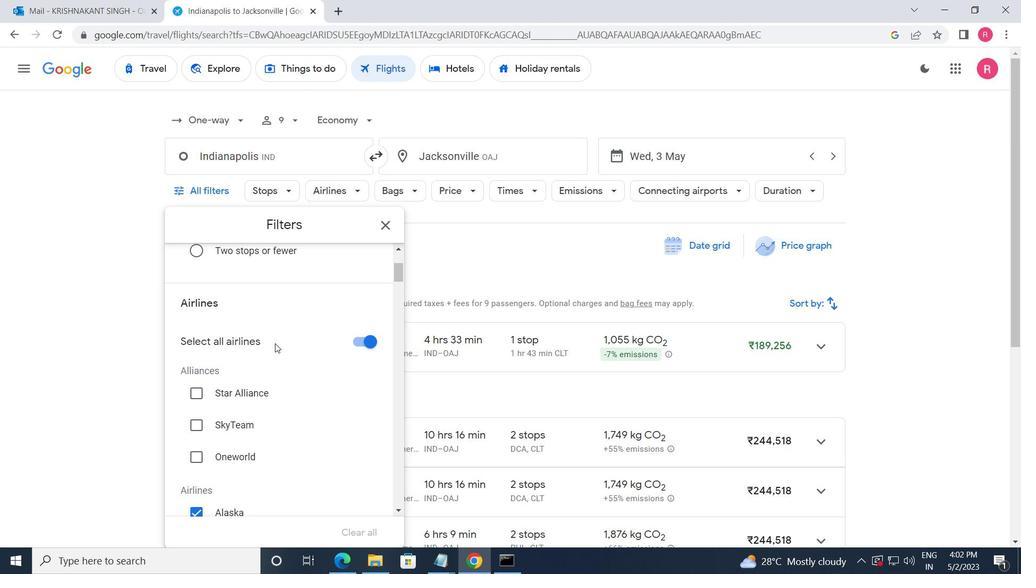 
Action: Mouse scrolled (281, 351) with delta (0, 0)
Screenshot: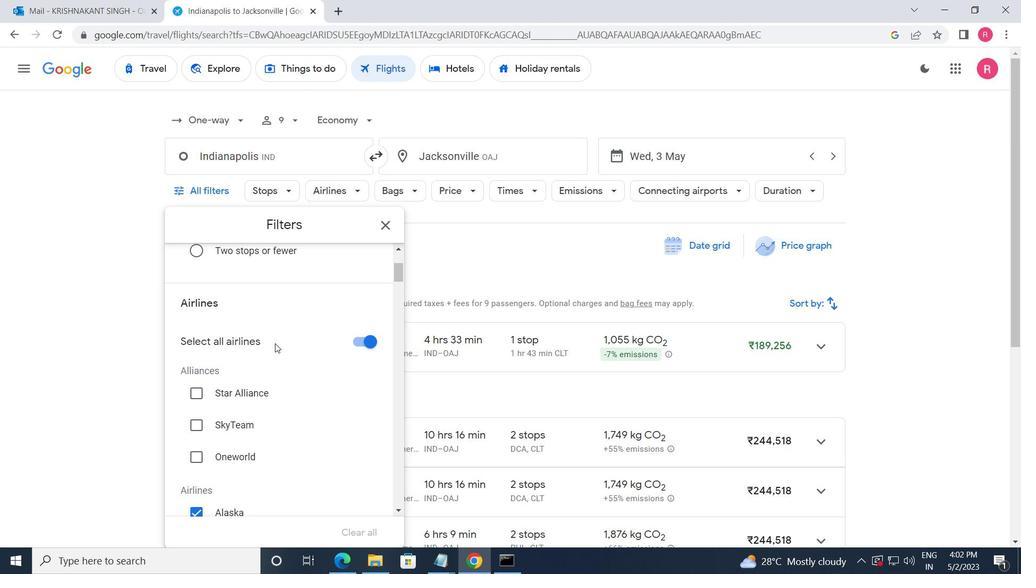 
Action: Mouse moved to (282, 355)
Screenshot: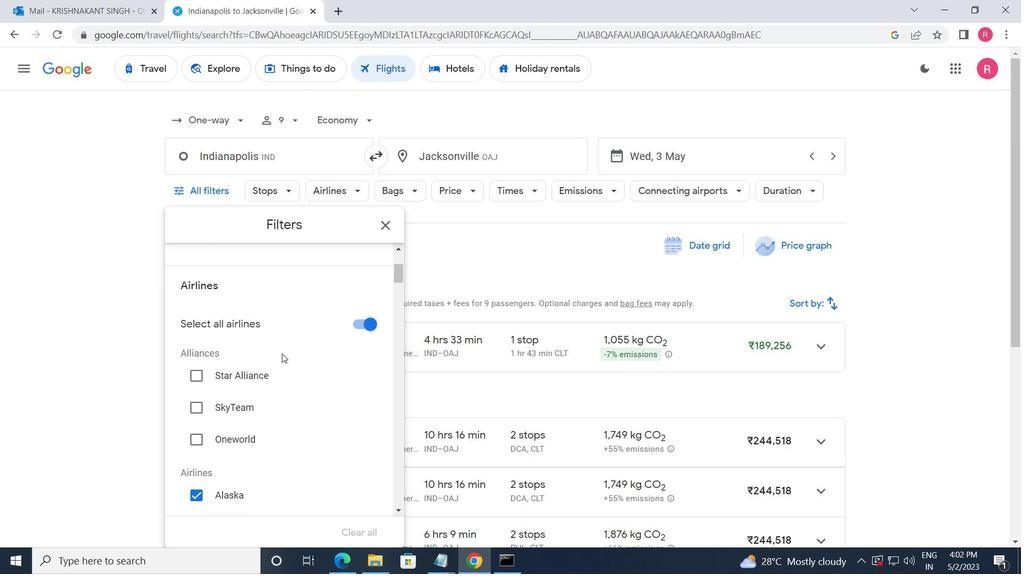 
Action: Mouse scrolled (282, 354) with delta (0, 0)
Screenshot: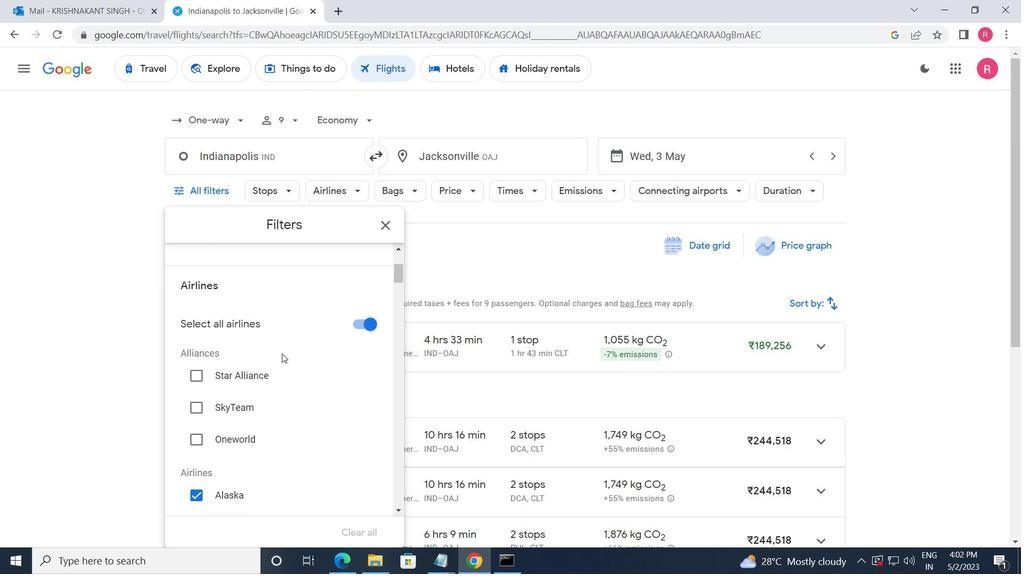 
Action: Mouse scrolled (282, 355) with delta (0, 0)
Screenshot: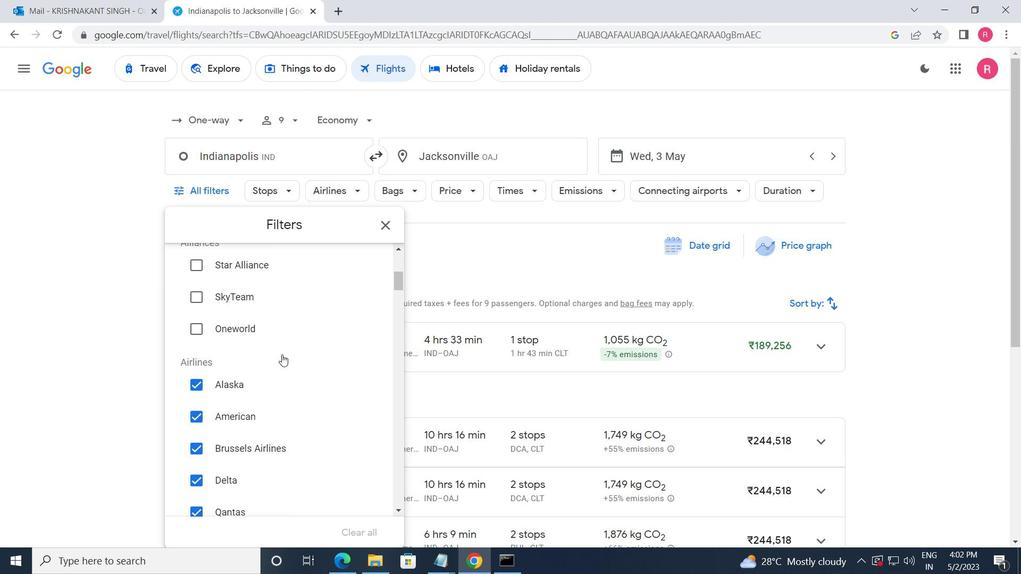 
Action: Mouse scrolled (282, 355) with delta (0, 0)
Screenshot: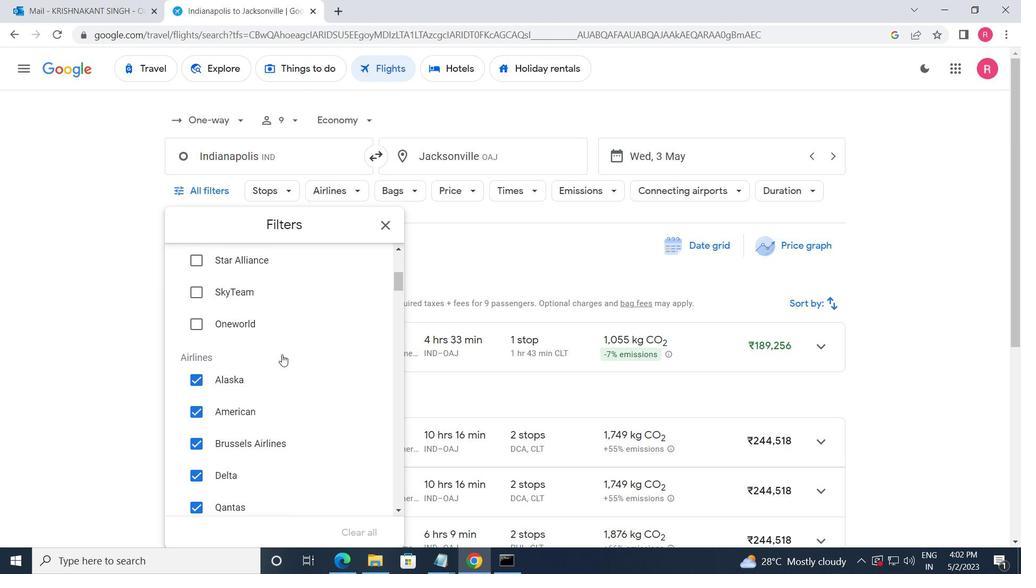 
Action: Mouse scrolled (282, 355) with delta (0, 0)
Screenshot: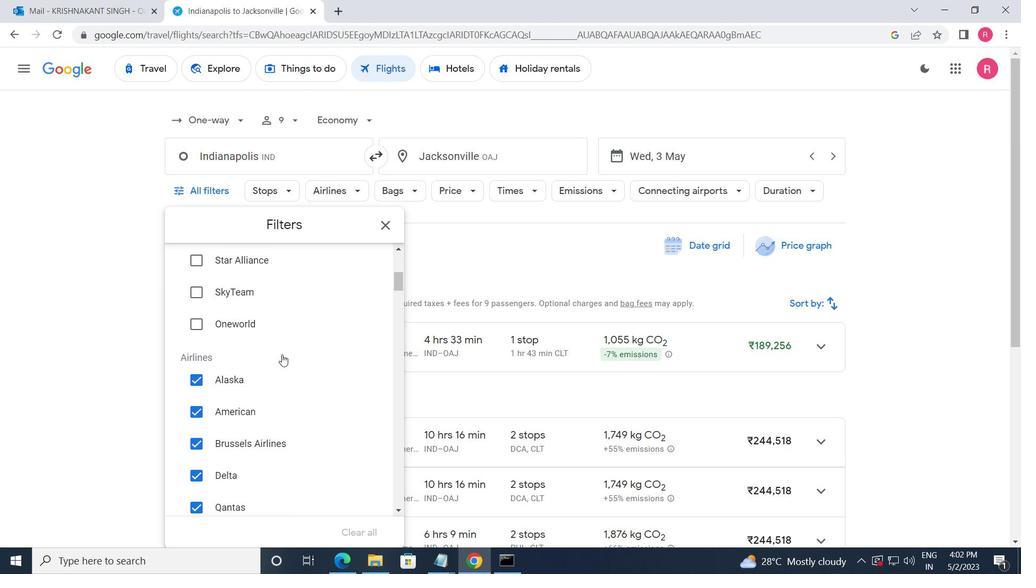 
Action: Mouse scrolled (282, 354) with delta (0, 0)
Screenshot: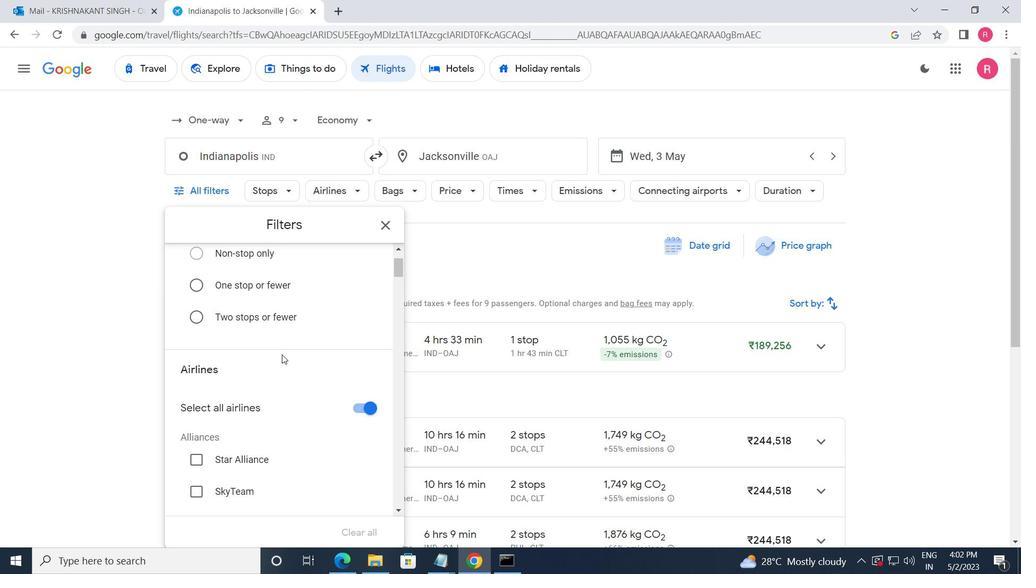 
Action: Mouse scrolled (282, 354) with delta (0, 0)
Screenshot: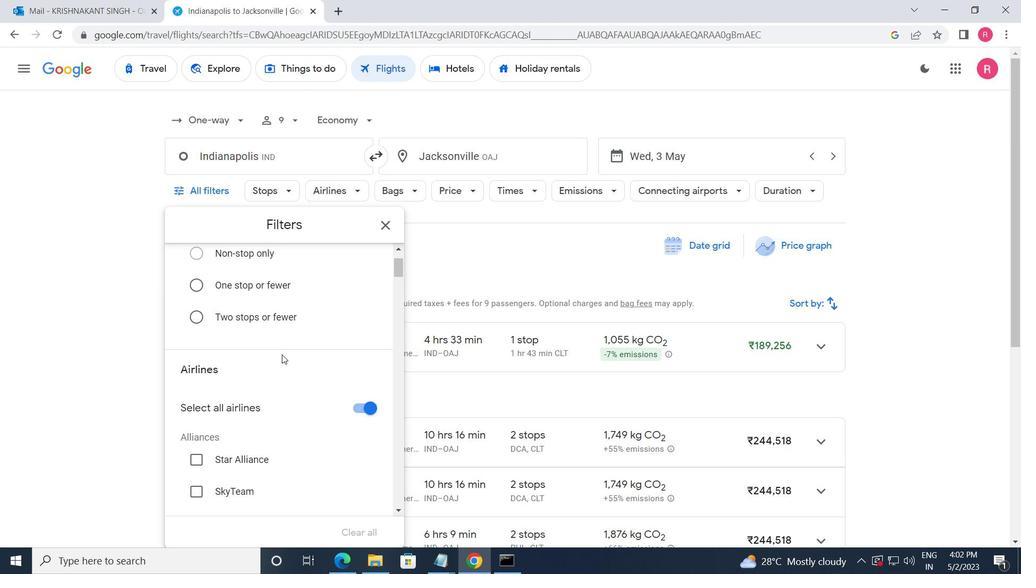 
Action: Mouse moved to (282, 355)
Screenshot: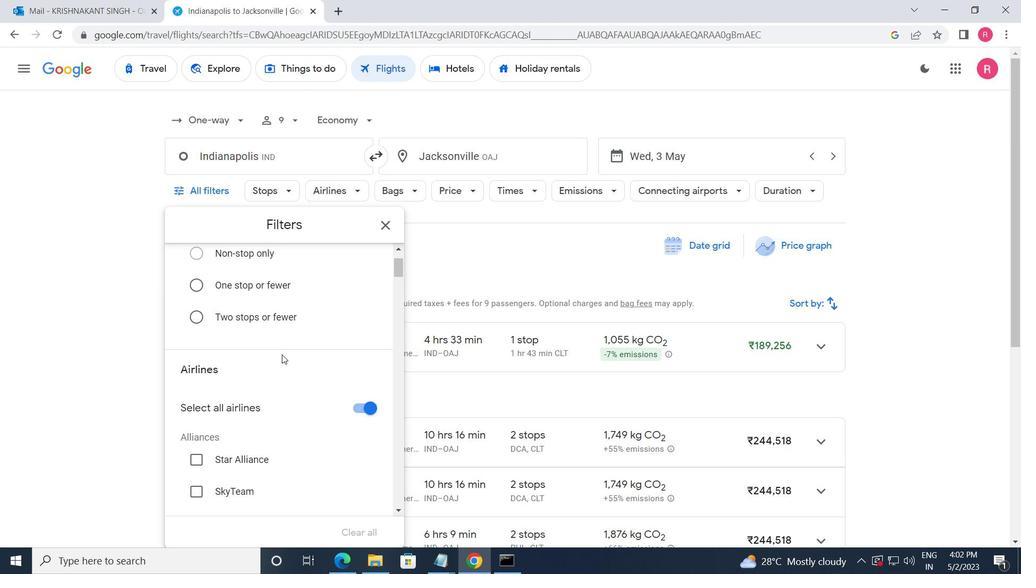 
Action: Mouse scrolled (282, 355) with delta (0, 0)
Screenshot: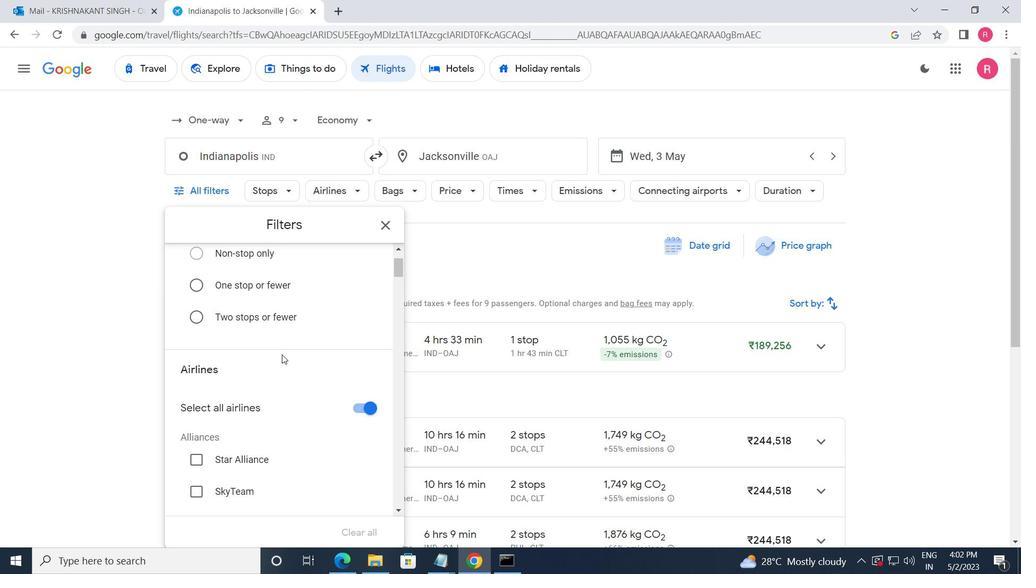 
Action: Mouse scrolled (282, 355) with delta (0, 0)
Screenshot: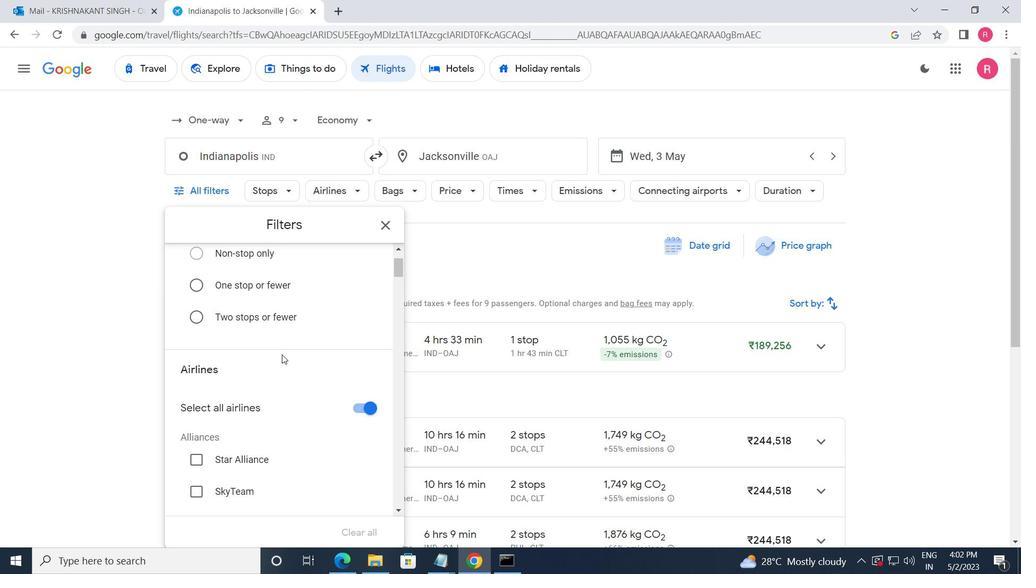 
Action: Mouse scrolled (282, 355) with delta (0, 0)
Screenshot: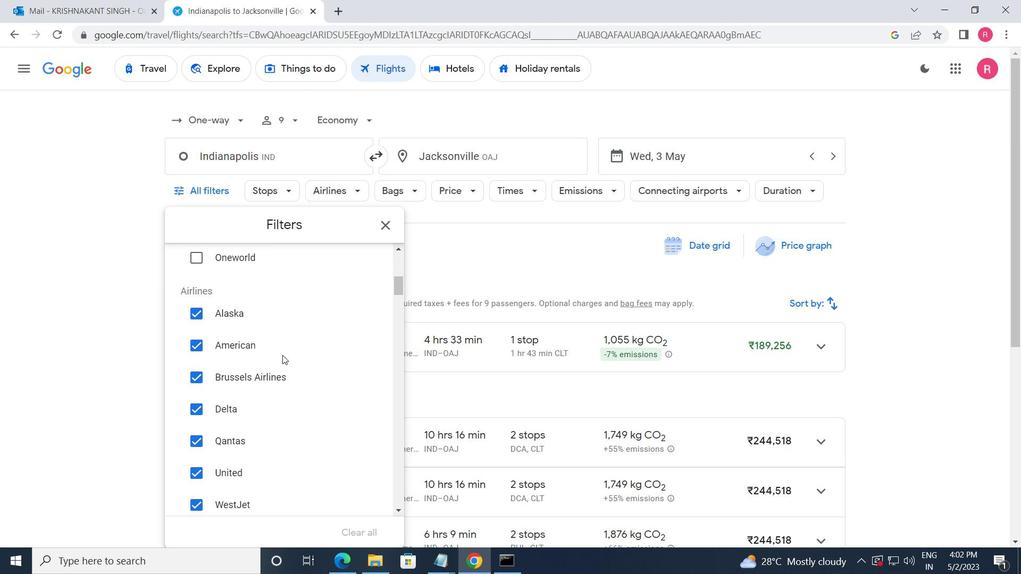
Action: Mouse scrolled (282, 355) with delta (0, 0)
Screenshot: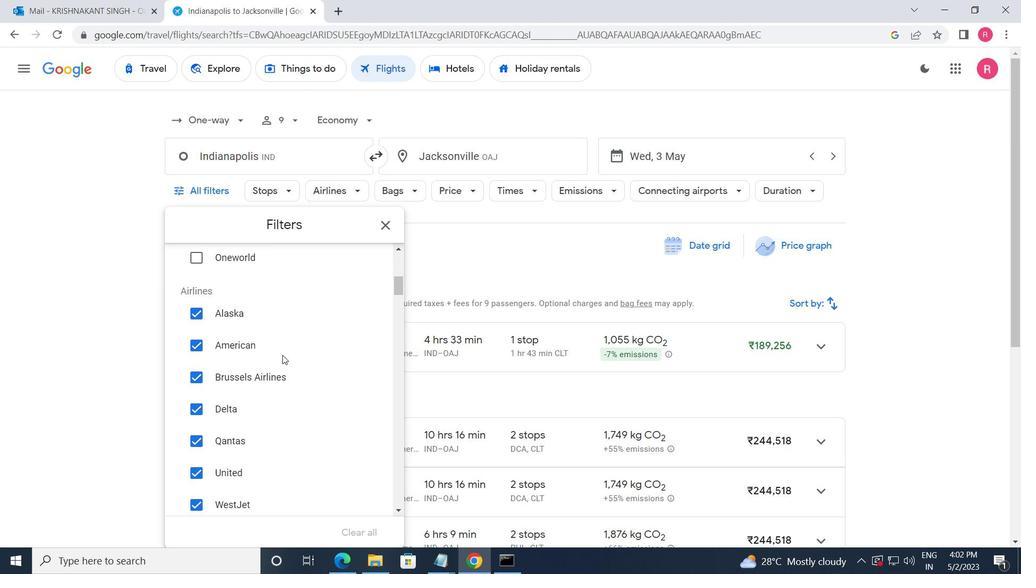 
Action: Mouse scrolled (282, 355) with delta (0, 0)
Screenshot: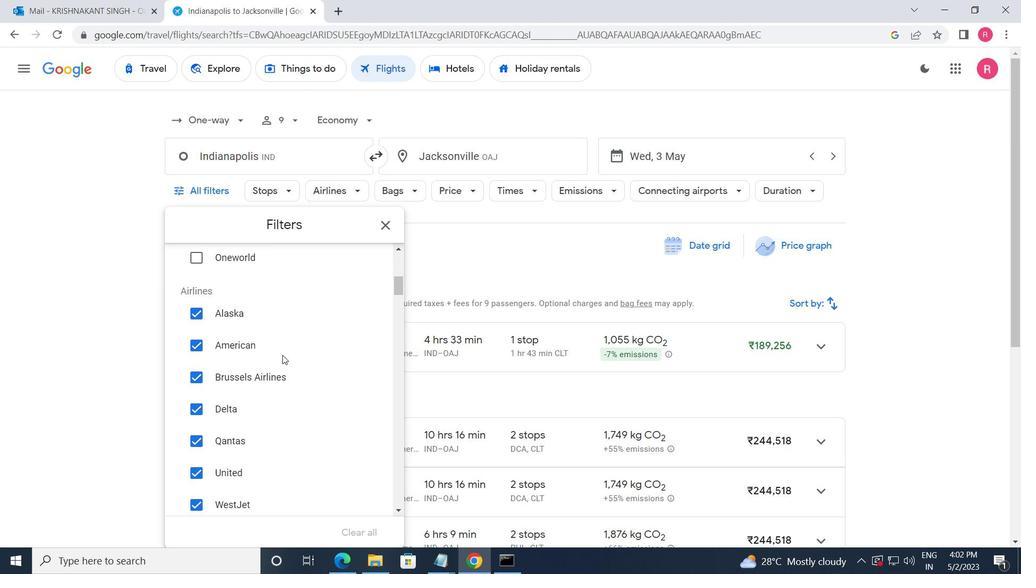 
Action: Mouse moved to (358, 427)
Screenshot: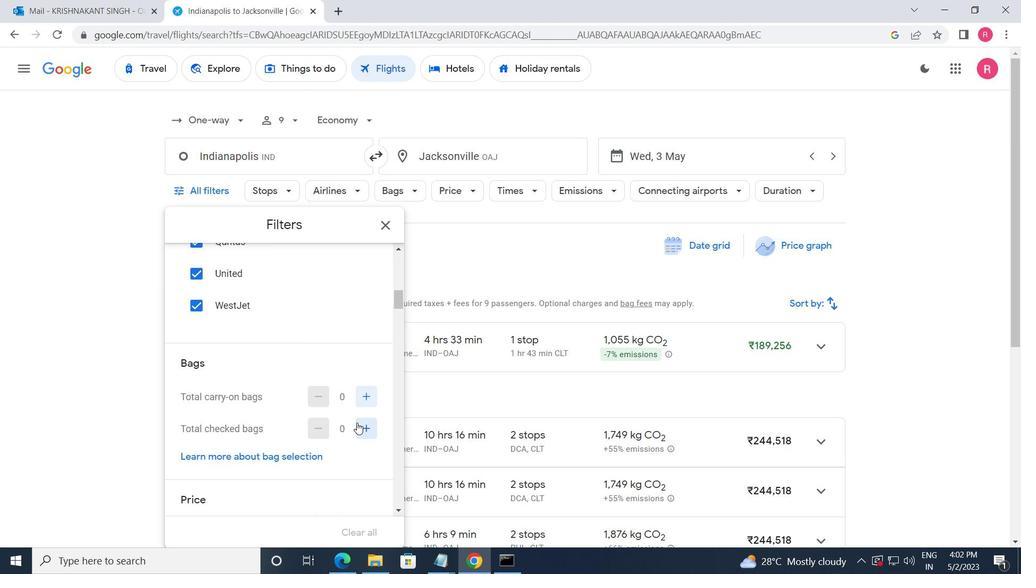 
Action: Mouse pressed left at (358, 427)
Screenshot: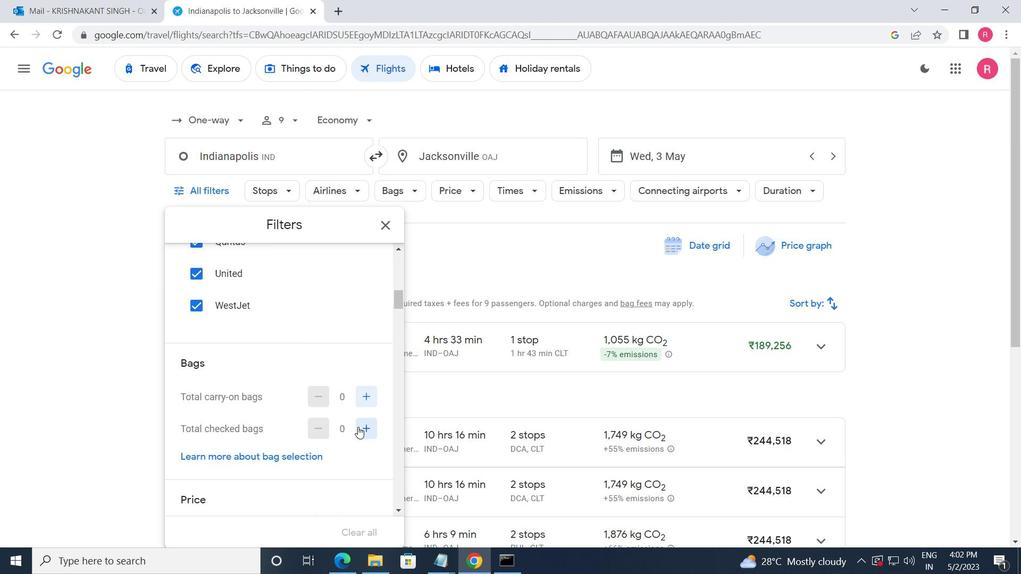 
Action: Mouse pressed left at (358, 427)
Screenshot: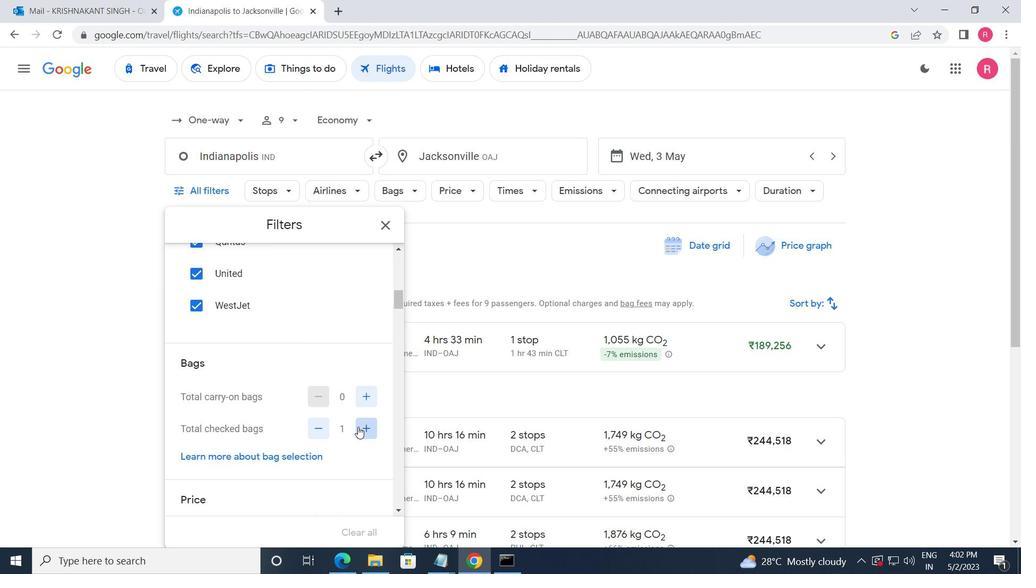 
Action: Mouse pressed left at (358, 427)
Screenshot: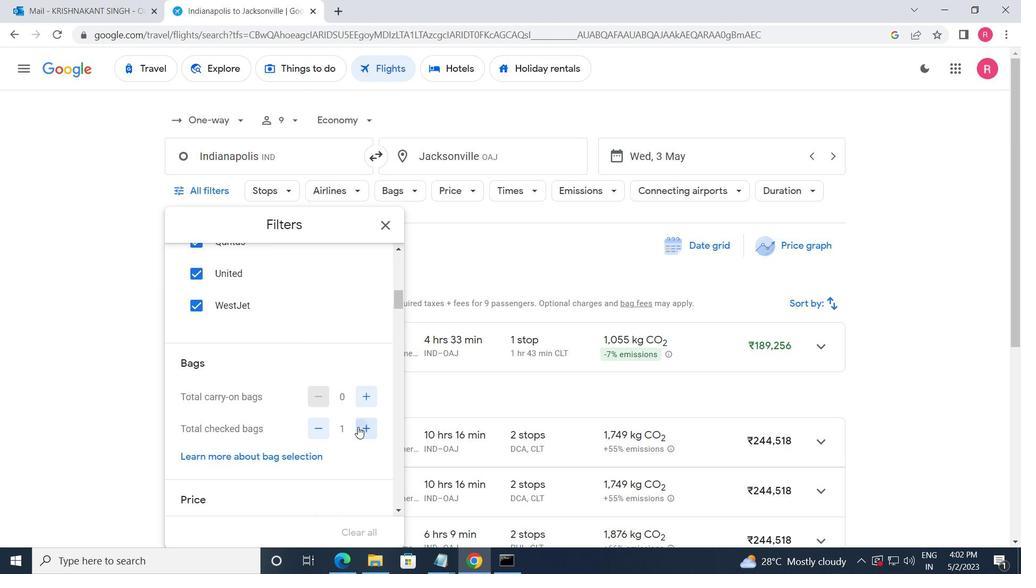 
Action: Mouse pressed left at (358, 427)
Screenshot: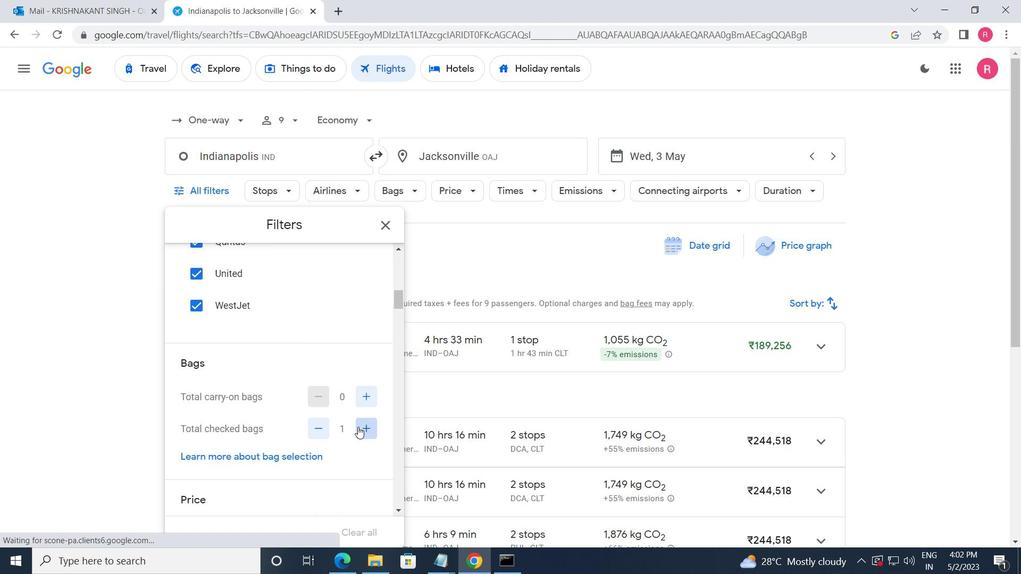 
Action: Mouse pressed left at (358, 427)
Screenshot: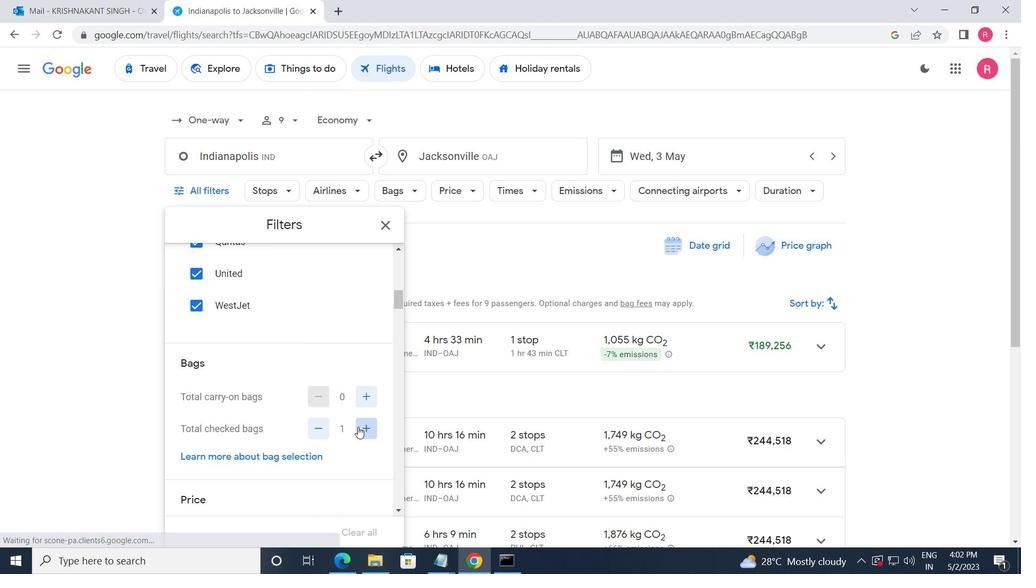 
Action: Mouse pressed left at (358, 427)
Screenshot: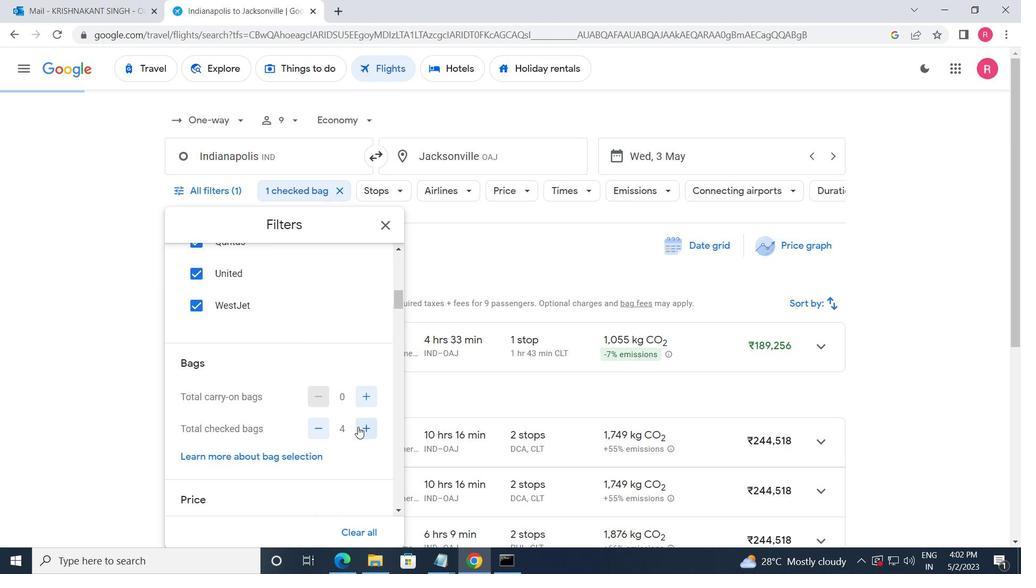 
Action: Mouse pressed left at (358, 427)
Screenshot: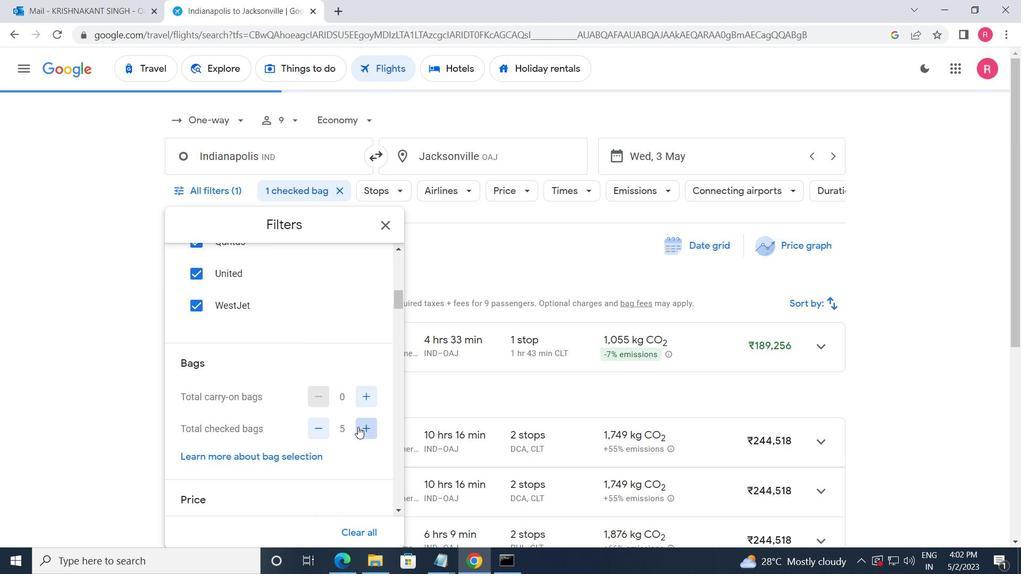 
Action: Mouse pressed left at (358, 427)
Screenshot: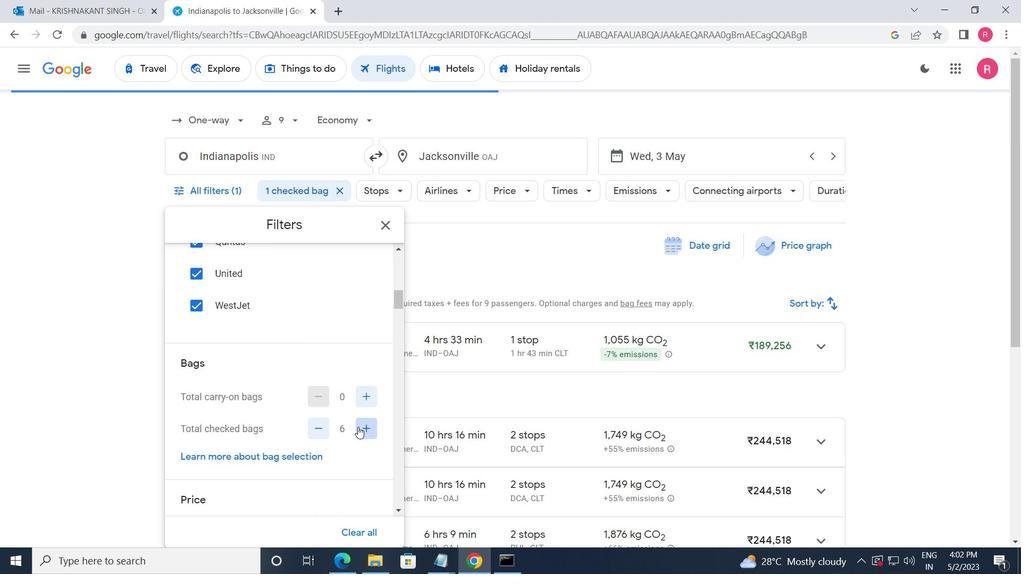 
Action: Mouse pressed left at (358, 427)
Screenshot: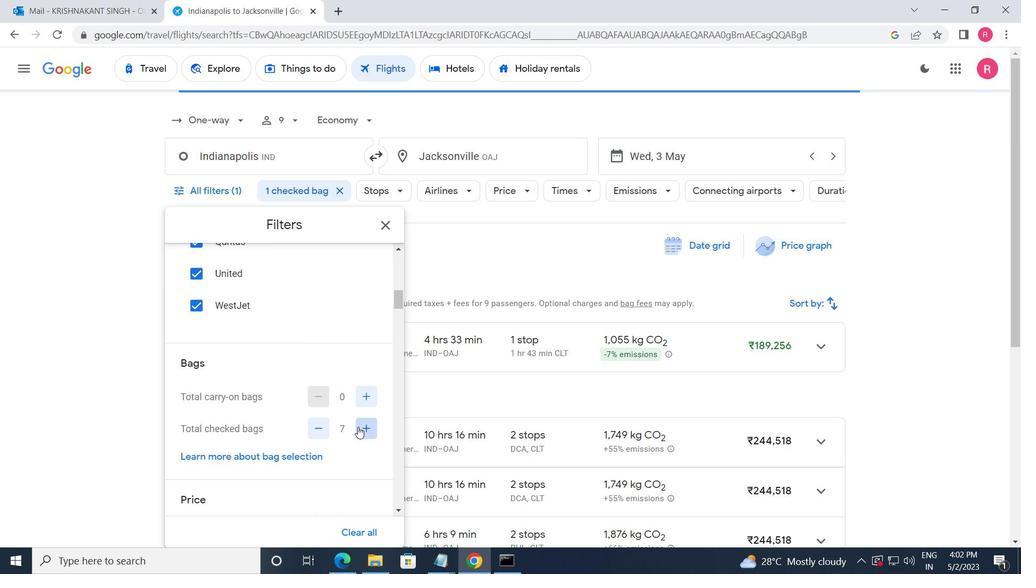 
Action: Mouse moved to (359, 427)
Screenshot: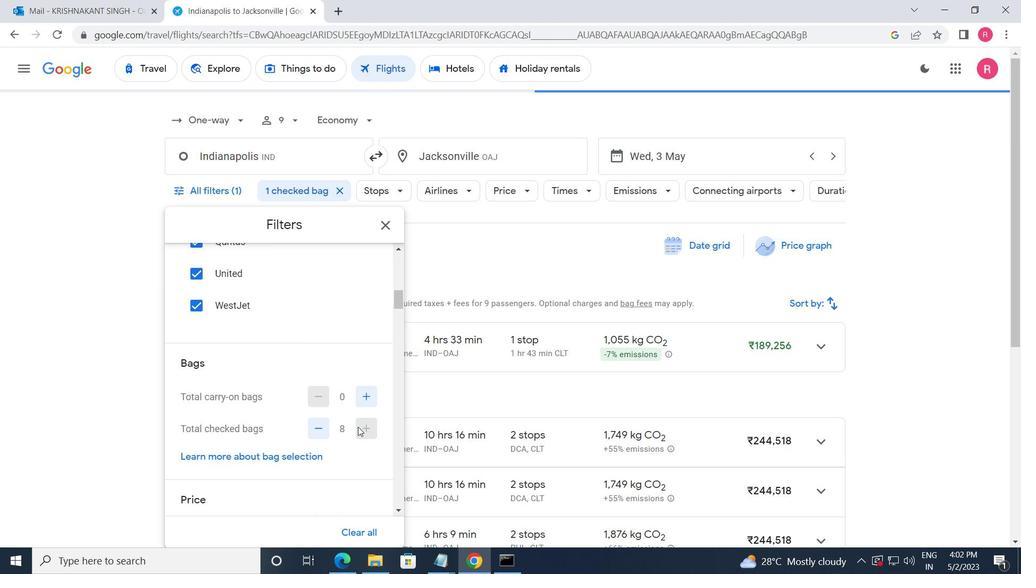 
Action: Mouse pressed left at (359, 427)
Screenshot: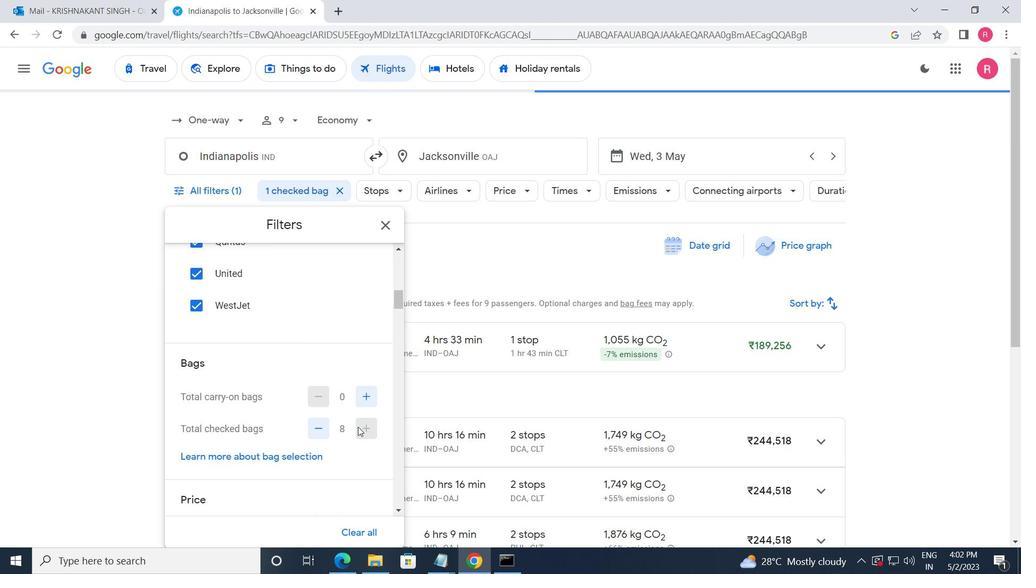 
Action: Mouse moved to (360, 427)
Screenshot: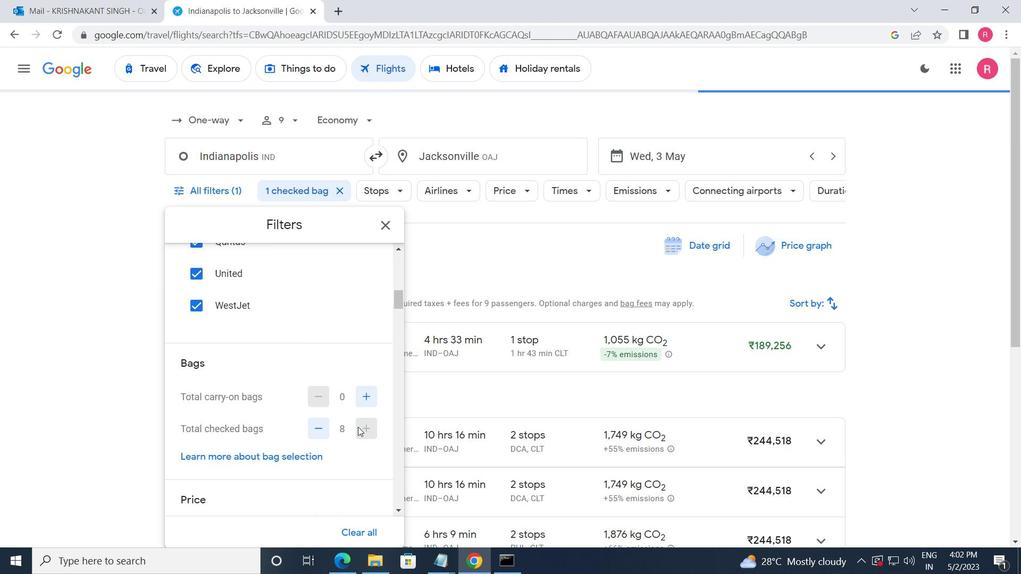 
Action: Mouse scrolled (360, 427) with delta (0, 0)
Screenshot: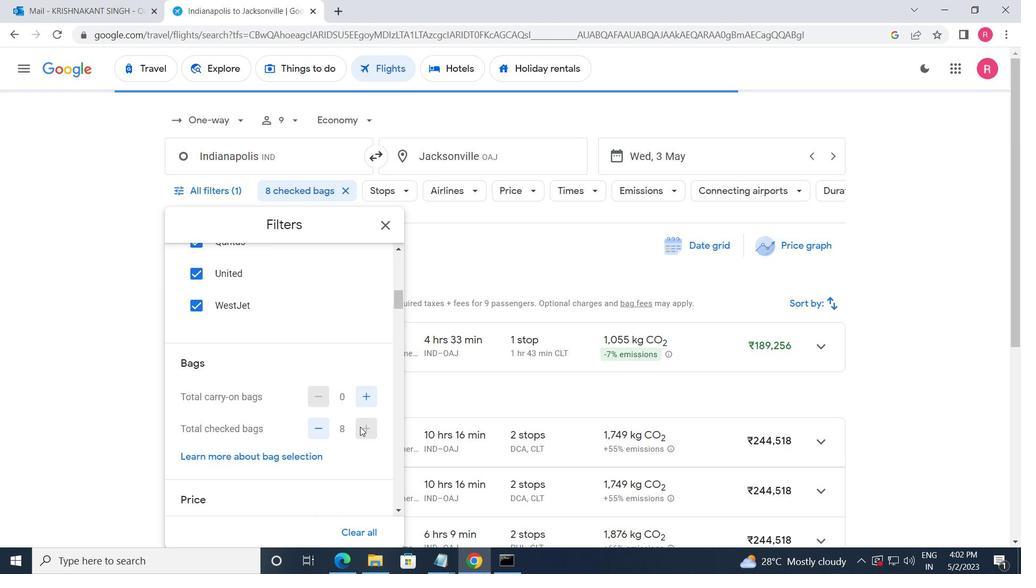 
Action: Mouse scrolled (360, 427) with delta (0, 0)
Screenshot: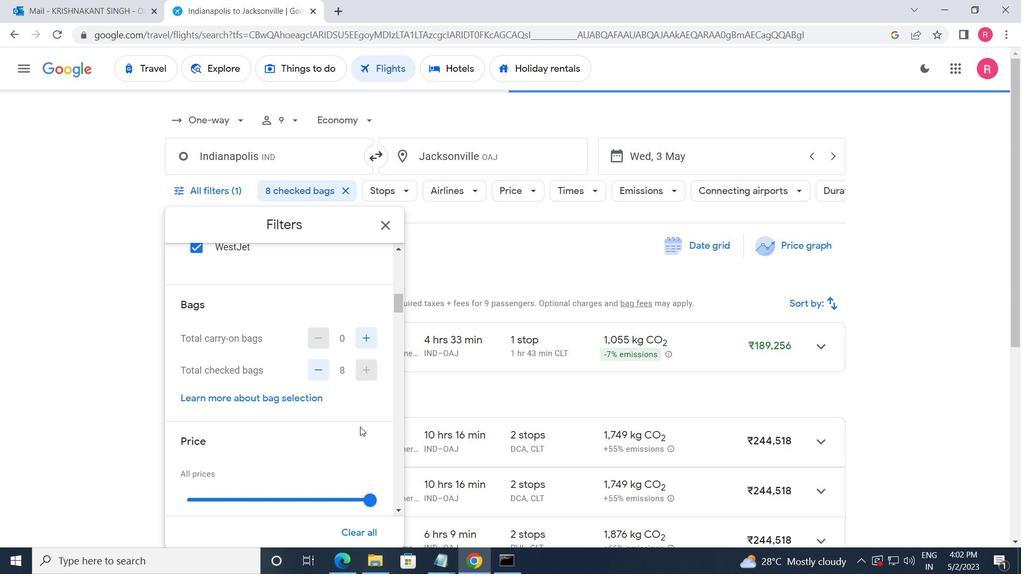 
Action: Mouse moved to (371, 429)
Screenshot: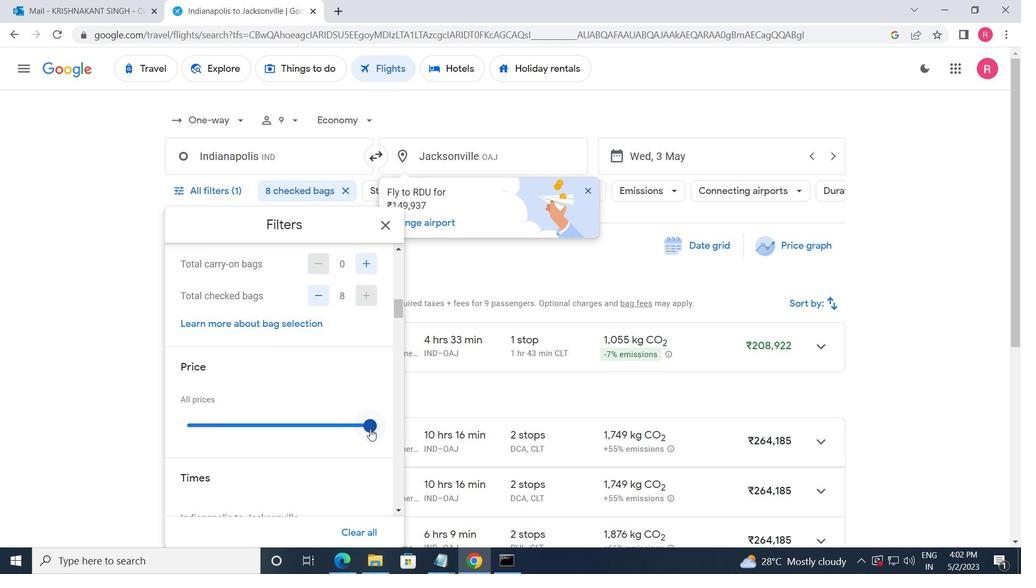 
Action: Mouse pressed left at (371, 429)
Screenshot: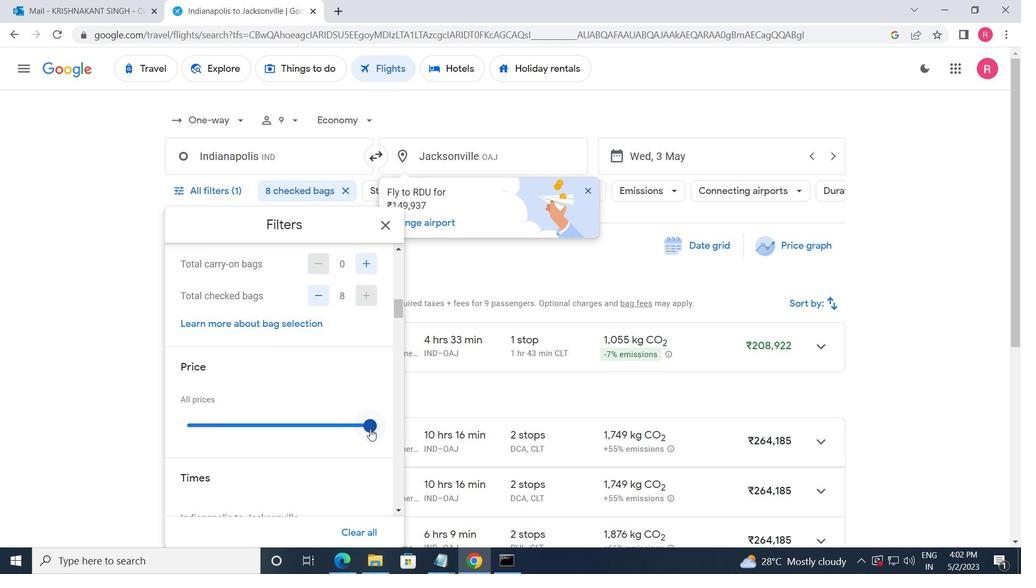 
Action: Mouse moved to (268, 420)
Screenshot: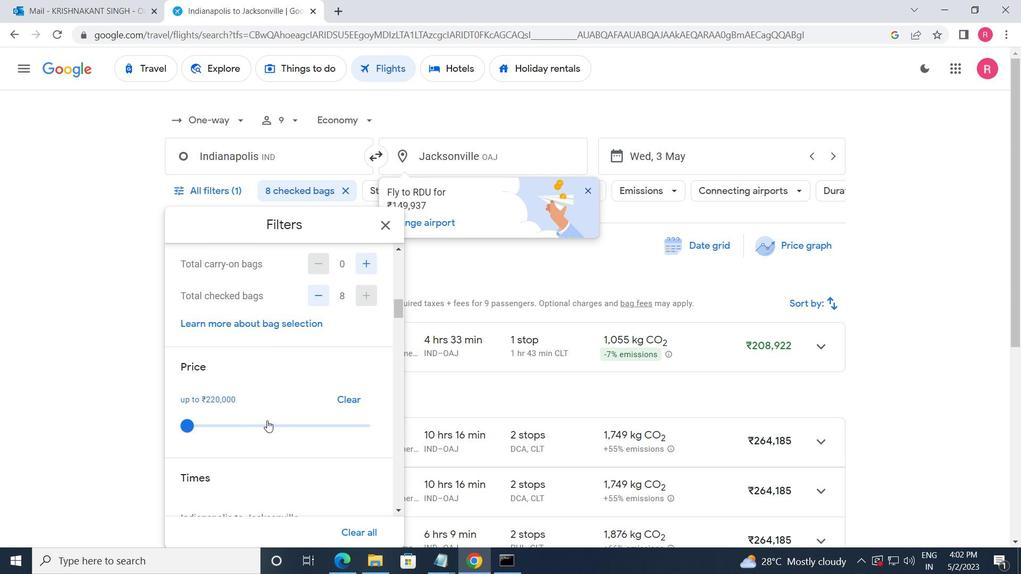 
Action: Mouse scrolled (268, 420) with delta (0, 0)
Screenshot: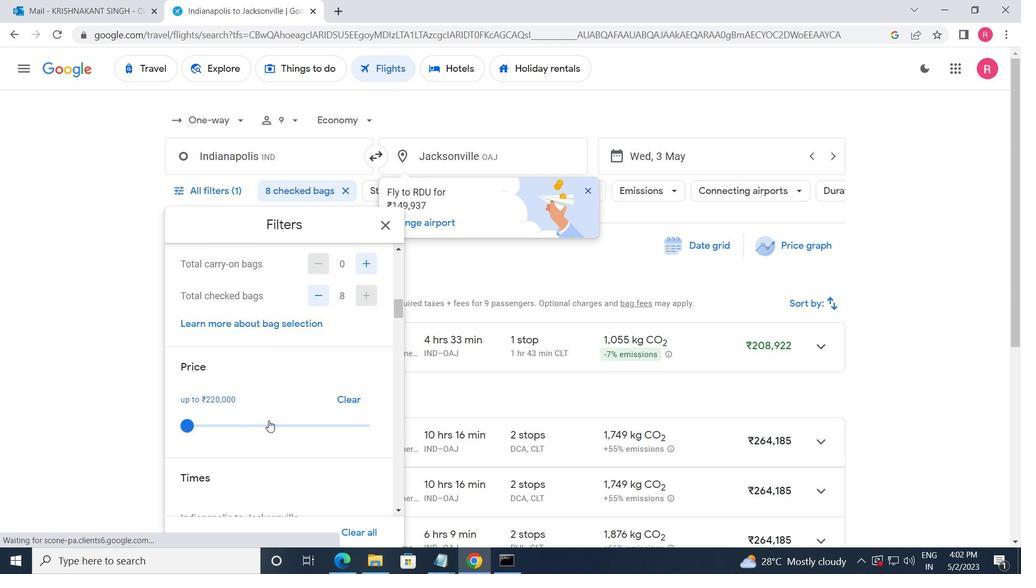 
Action: Mouse scrolled (268, 420) with delta (0, 0)
Screenshot: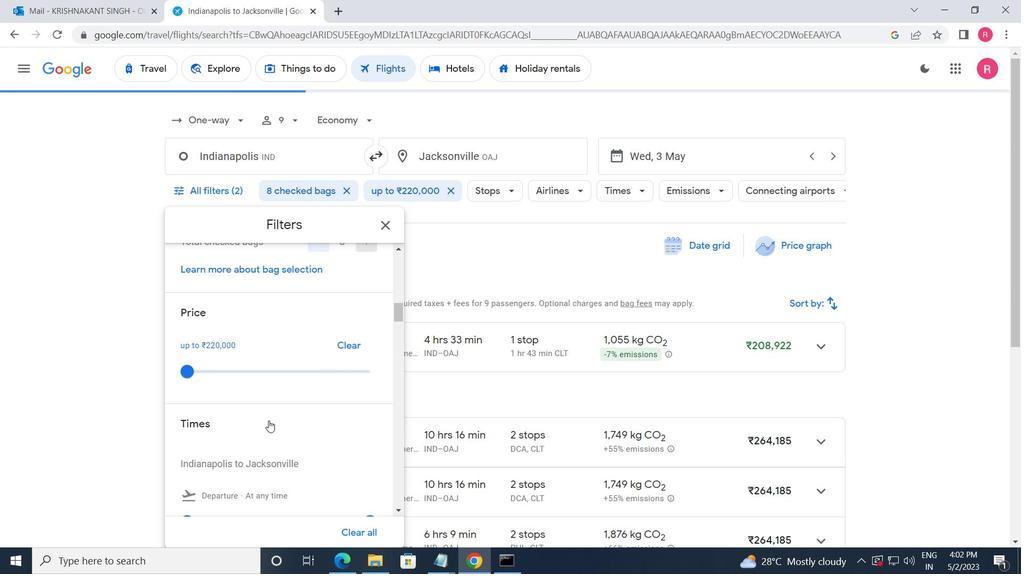 
Action: Mouse scrolled (268, 420) with delta (0, 0)
Screenshot: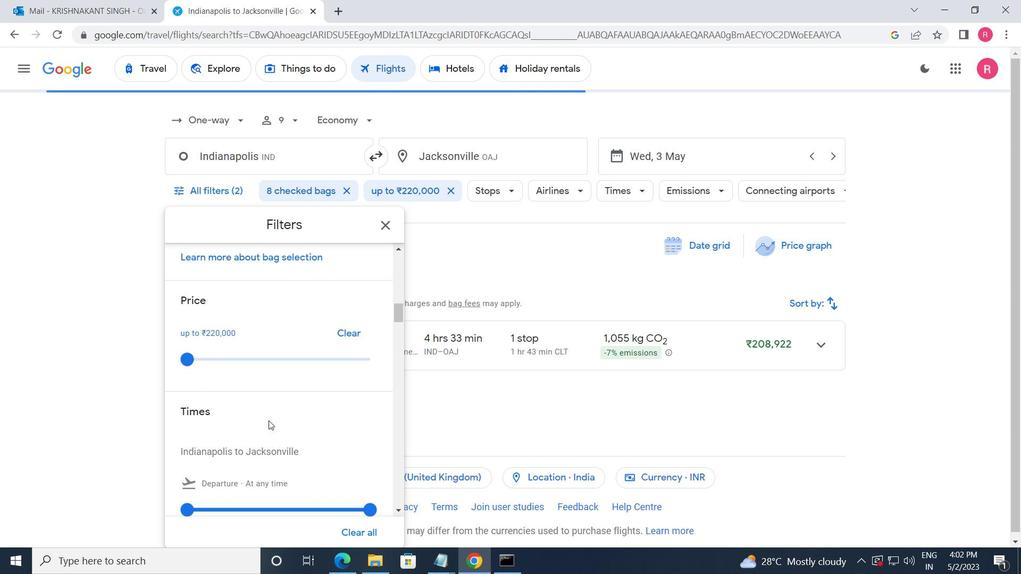 
Action: Mouse moved to (270, 419)
Screenshot: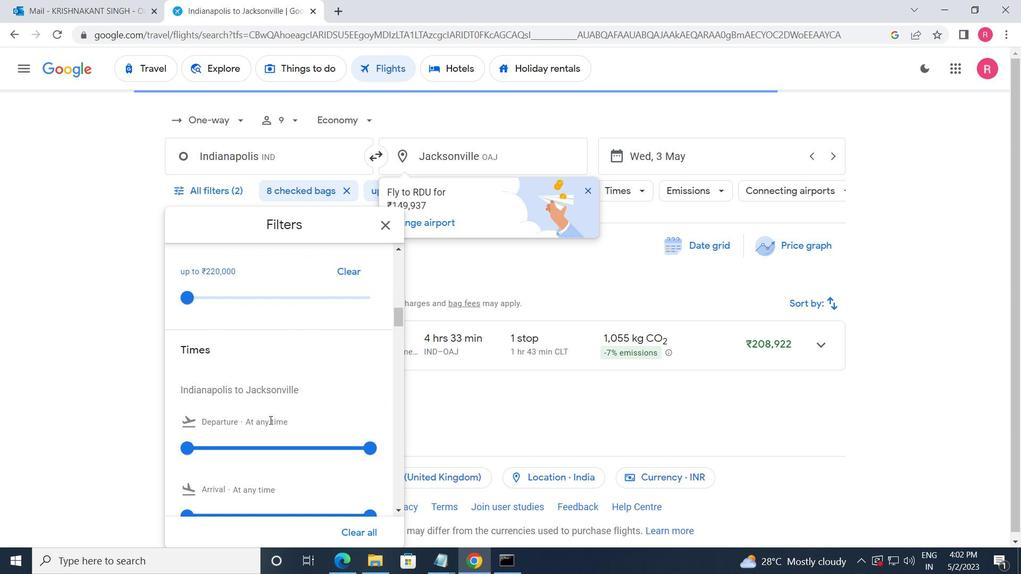 
Action: Mouse scrolled (270, 418) with delta (0, 0)
Screenshot: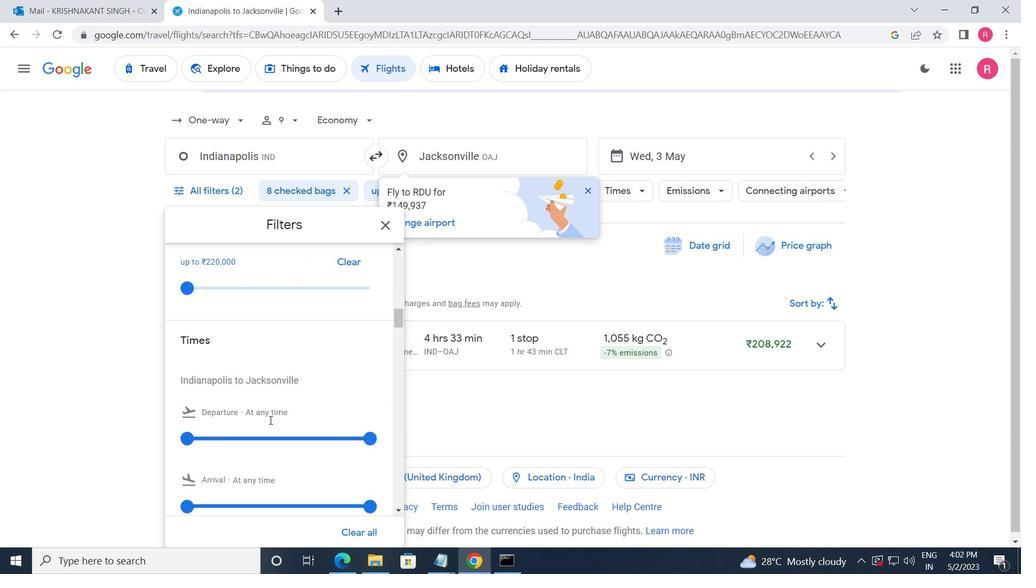 
Action: Mouse moved to (185, 313)
Screenshot: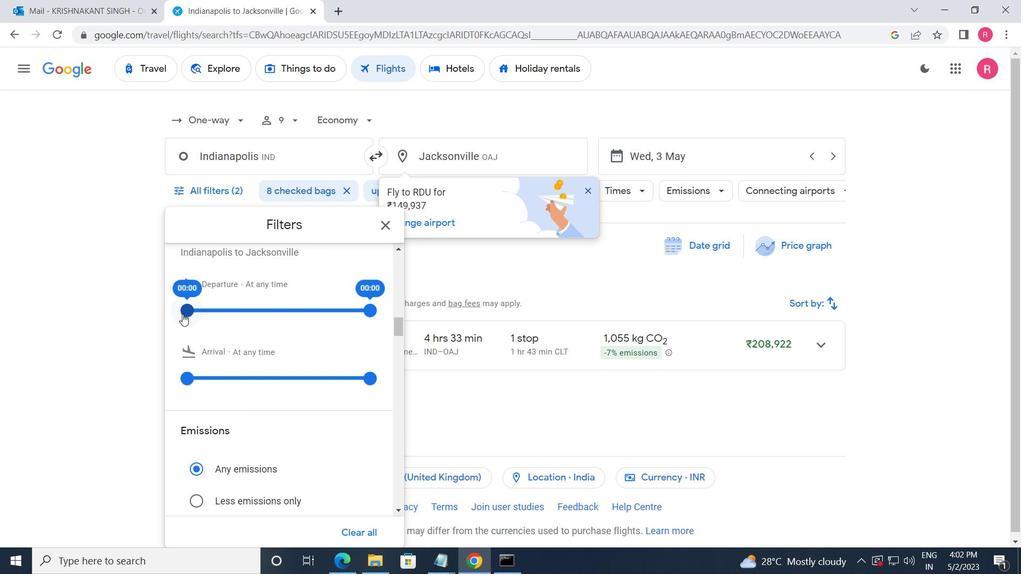 
Action: Mouse pressed left at (185, 313)
Screenshot: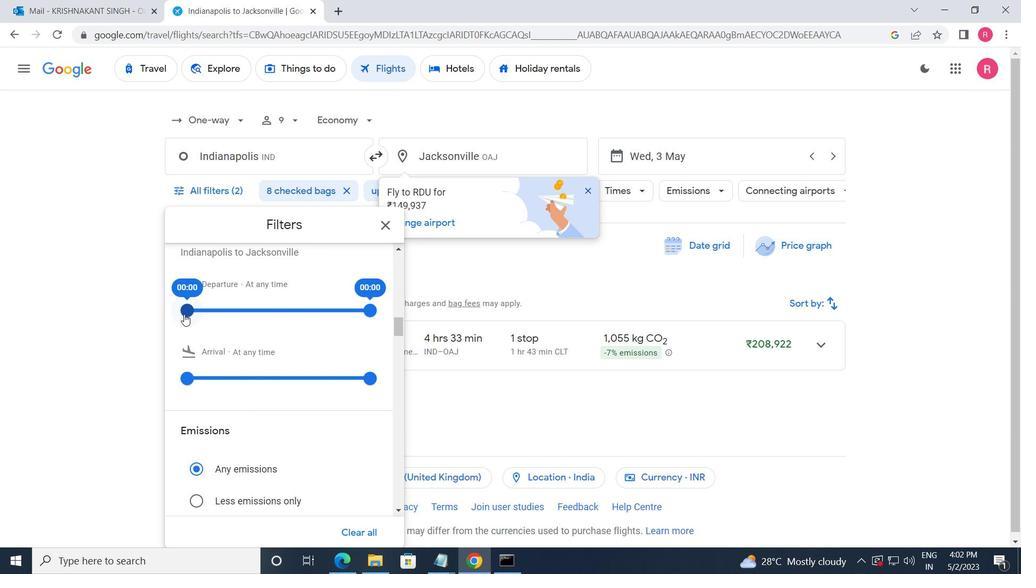 
Action: Mouse moved to (305, 314)
Screenshot: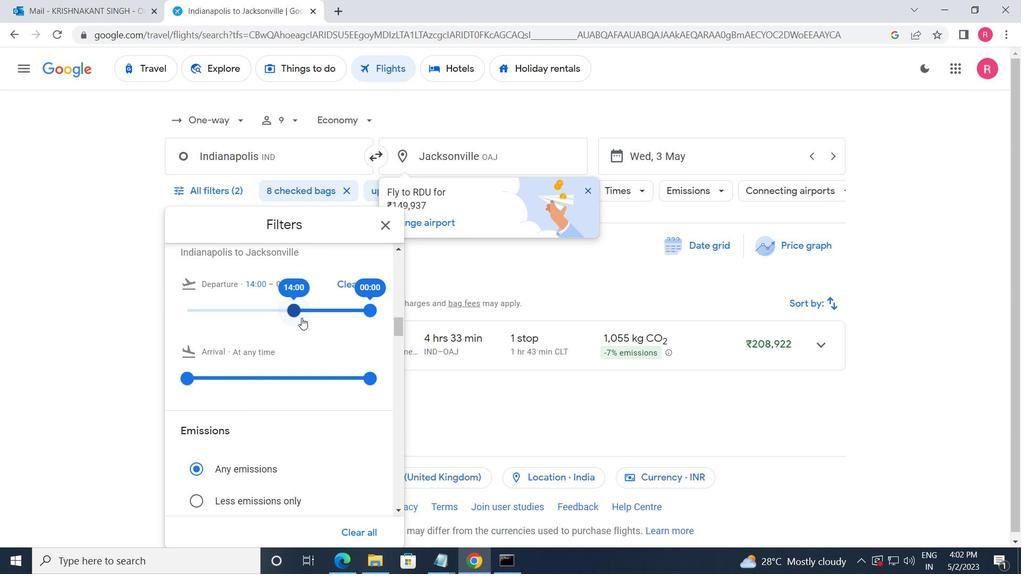 
Action: Mouse pressed left at (305, 314)
Screenshot: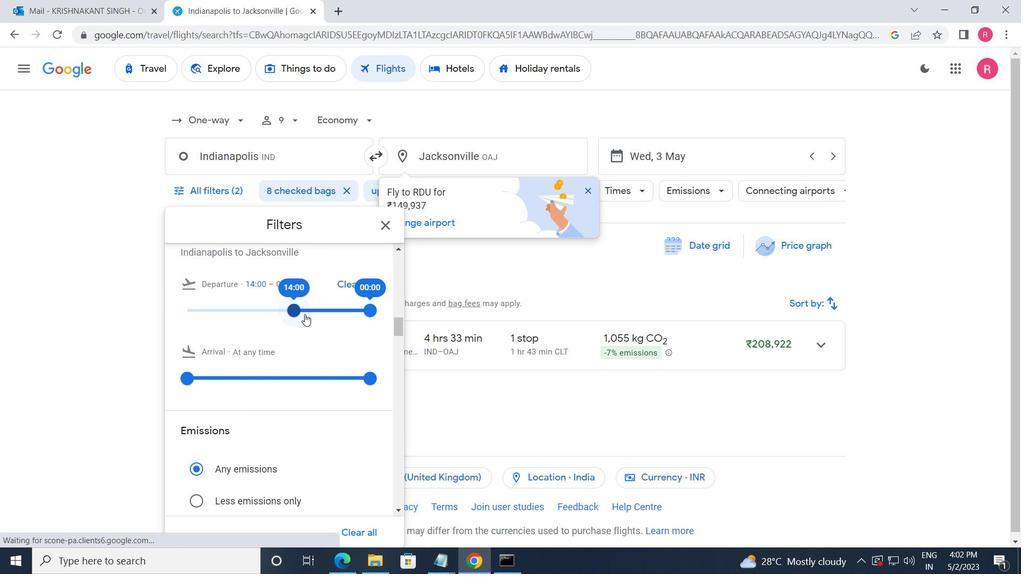 
Action: Mouse moved to (371, 312)
Screenshot: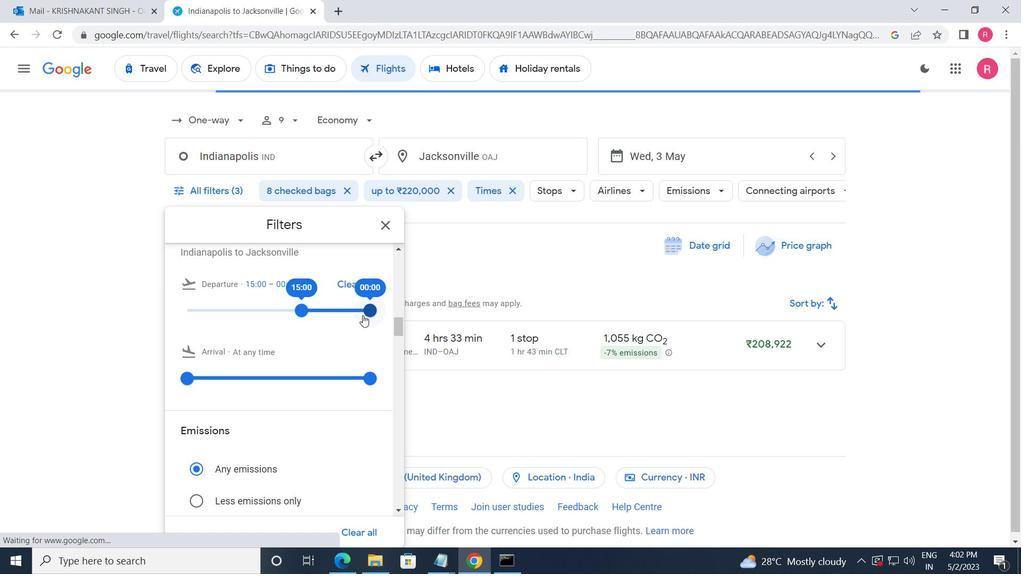 
Action: Mouse pressed left at (371, 312)
Screenshot: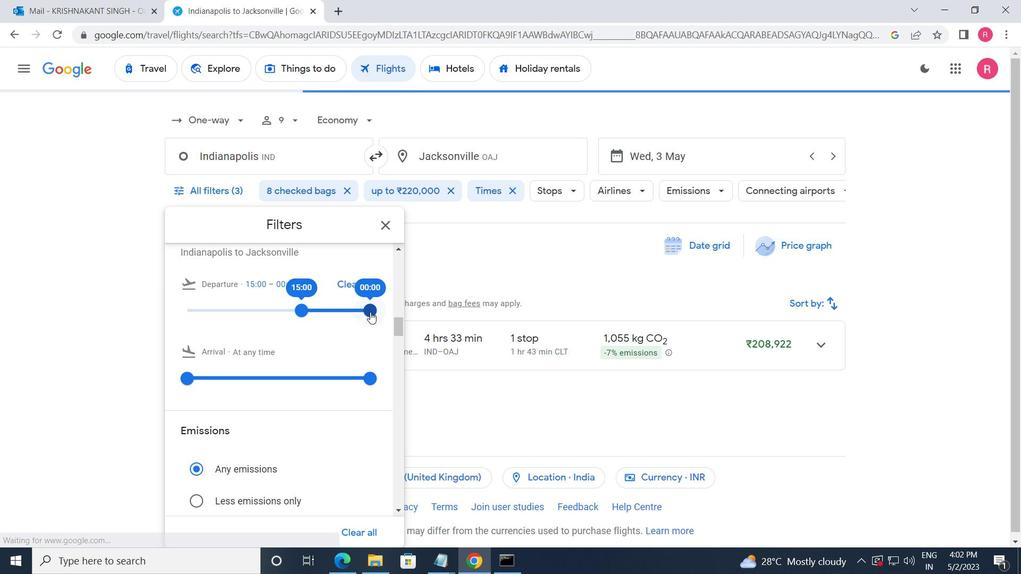 
Action: Mouse moved to (384, 233)
Screenshot: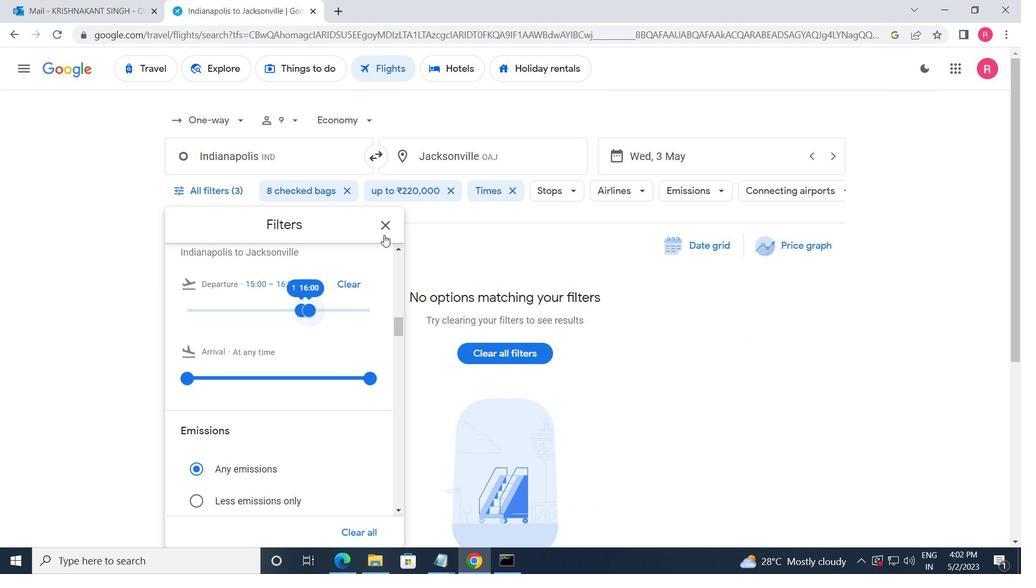 
Action: Mouse pressed left at (384, 233)
Screenshot: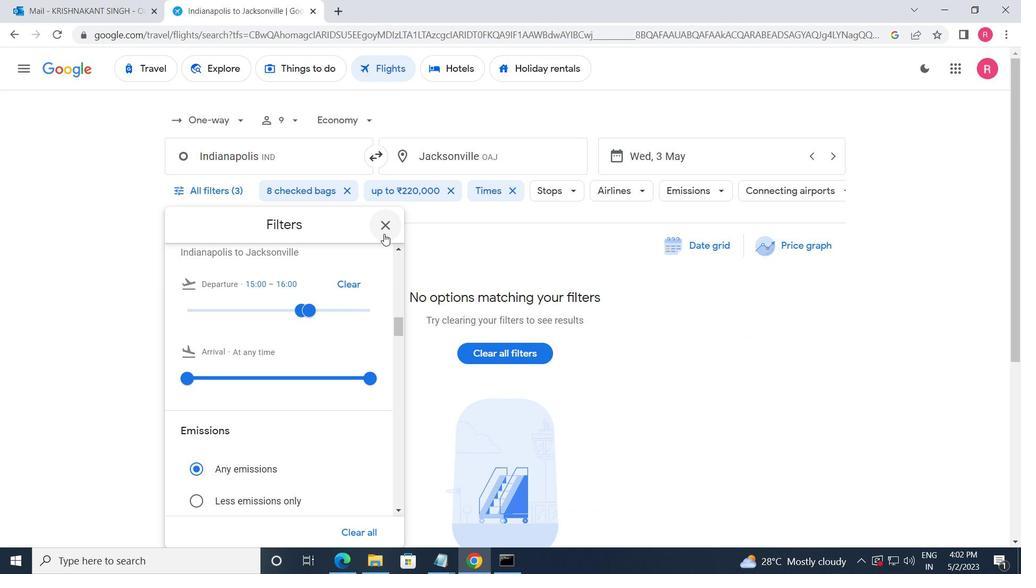 
Action: Mouse moved to (413, 329)
Screenshot: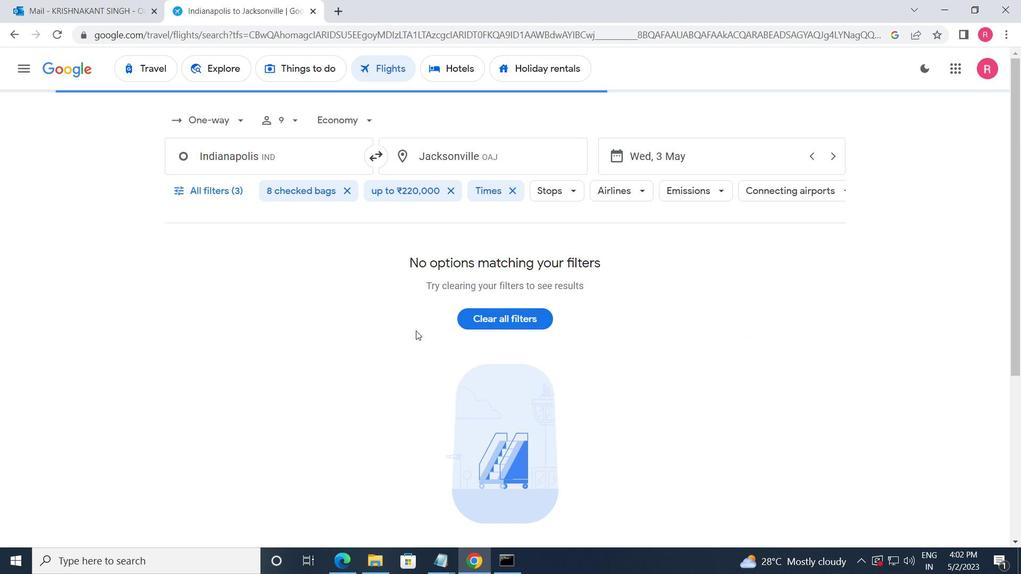 
Action: Mouse scrolled (413, 329) with delta (0, 0)
Screenshot: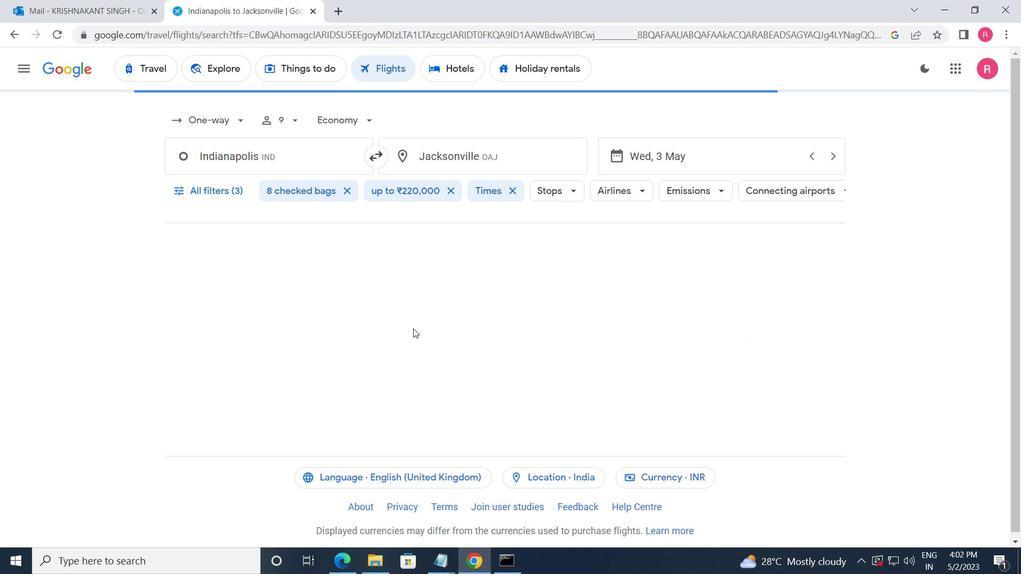 
Action: Mouse scrolled (413, 329) with delta (0, 0)
Screenshot: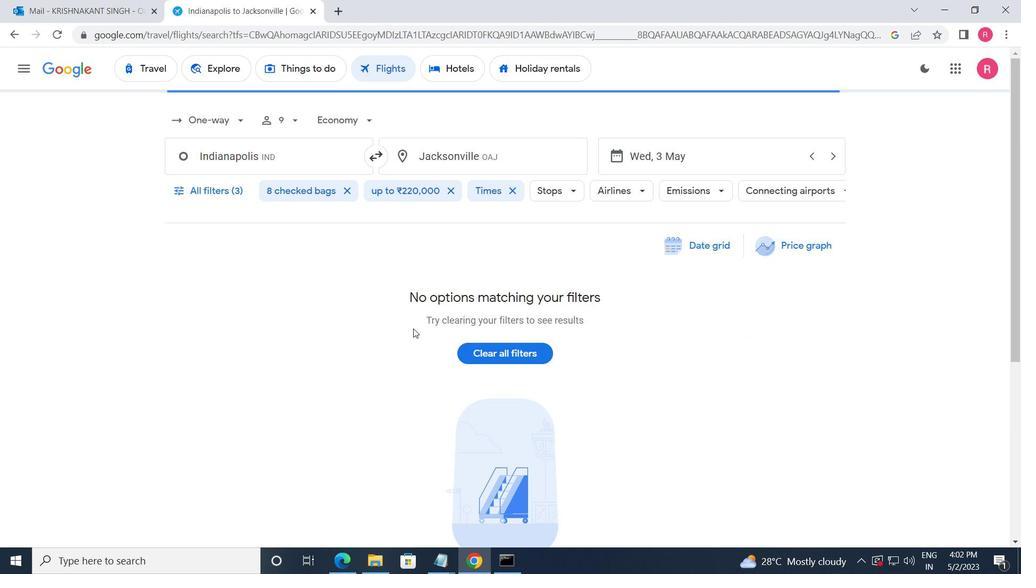 
